 Task: Create a due date automation trigger when advanced on, on the tuesday before a card is due add dates starting next week at 11:00 AM.
Action: Mouse moved to (1217, 88)
Screenshot: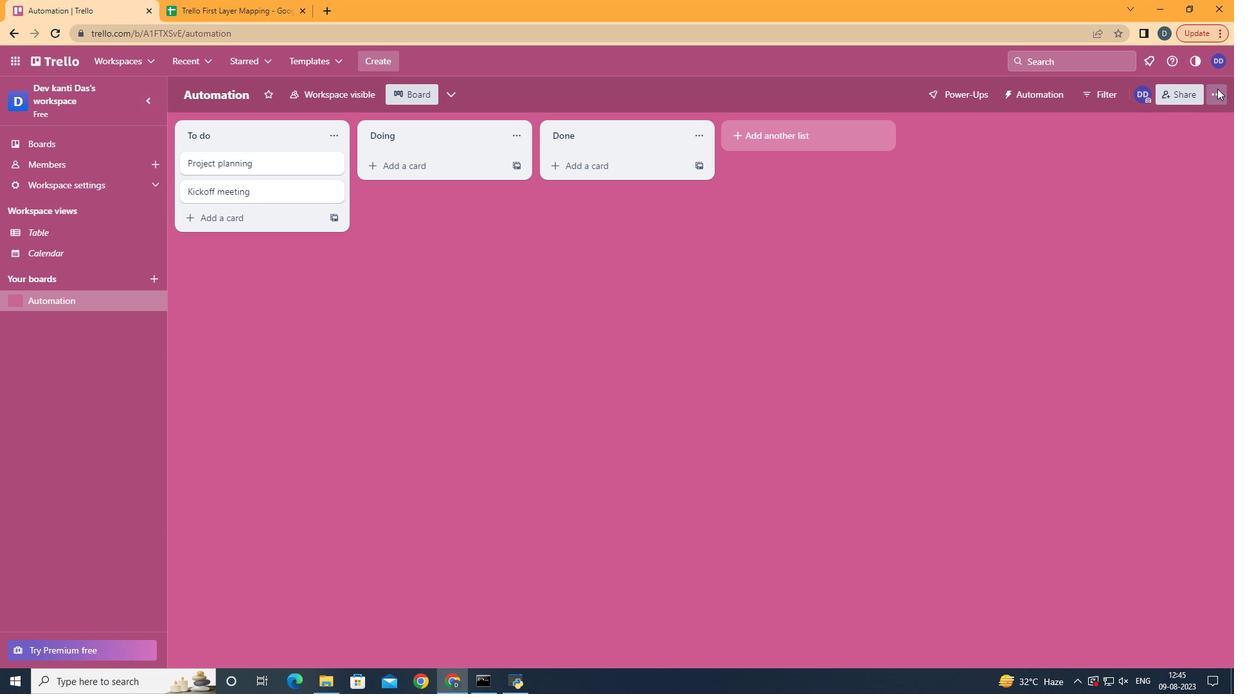 
Action: Mouse pressed left at (1217, 88)
Screenshot: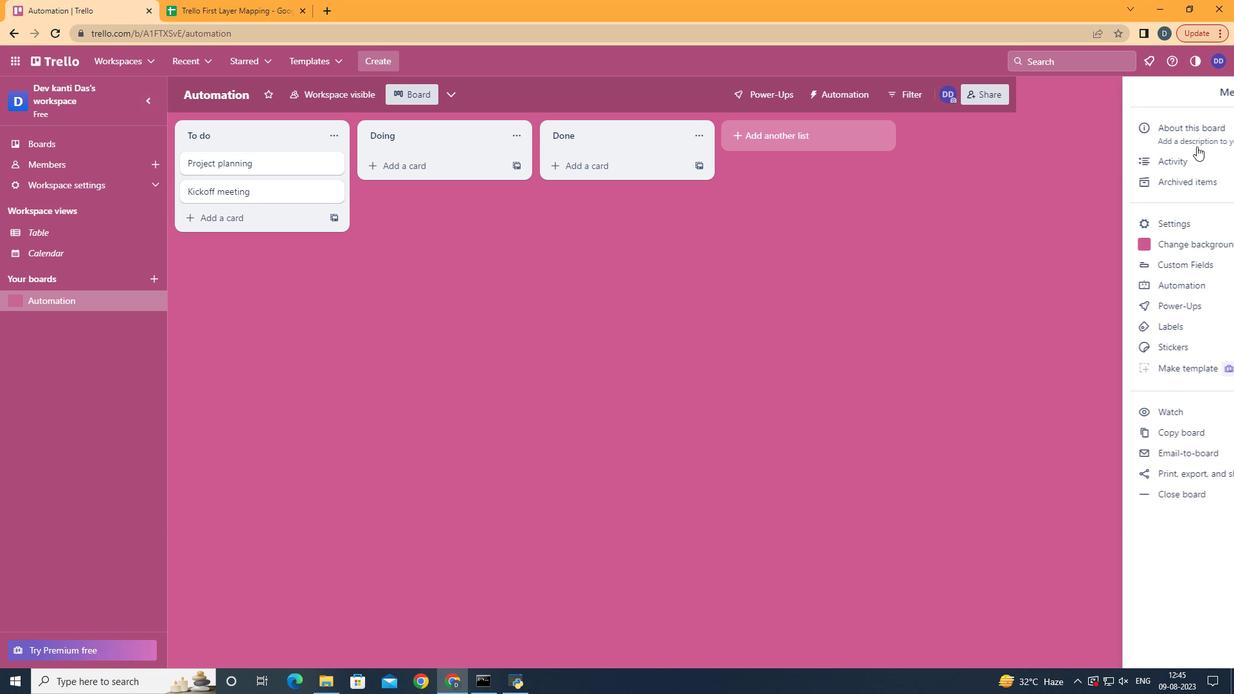 
Action: Mouse moved to (1097, 285)
Screenshot: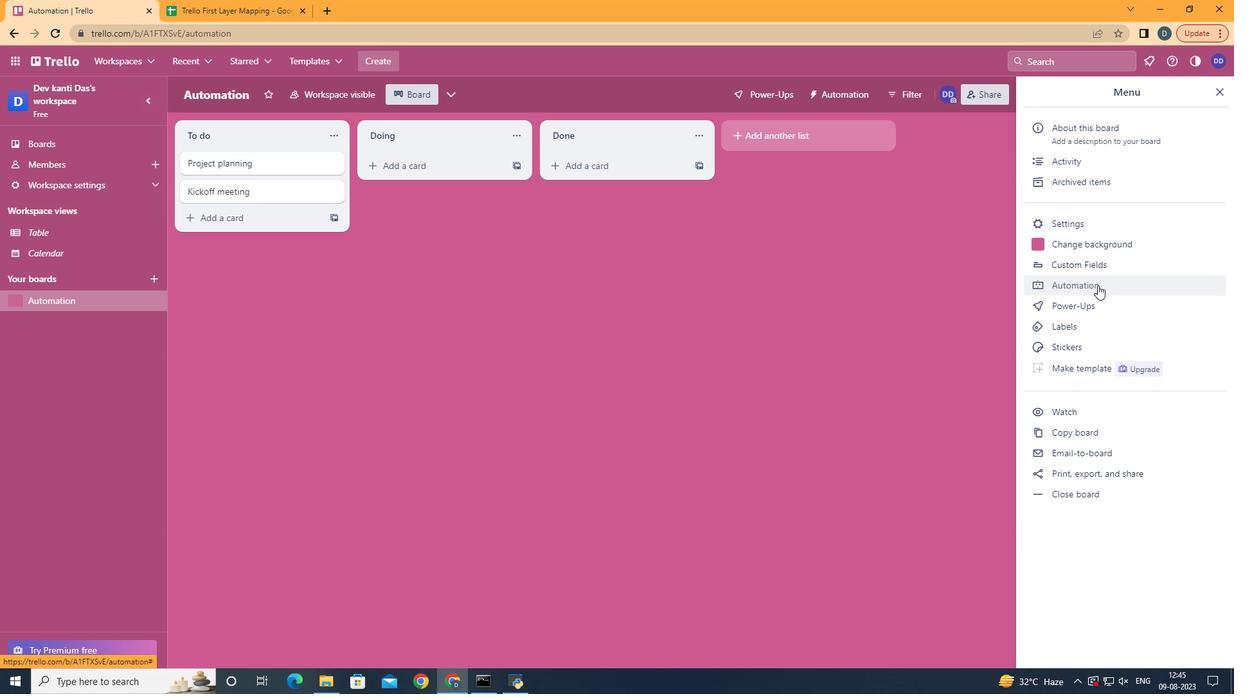 
Action: Mouse pressed left at (1097, 285)
Screenshot: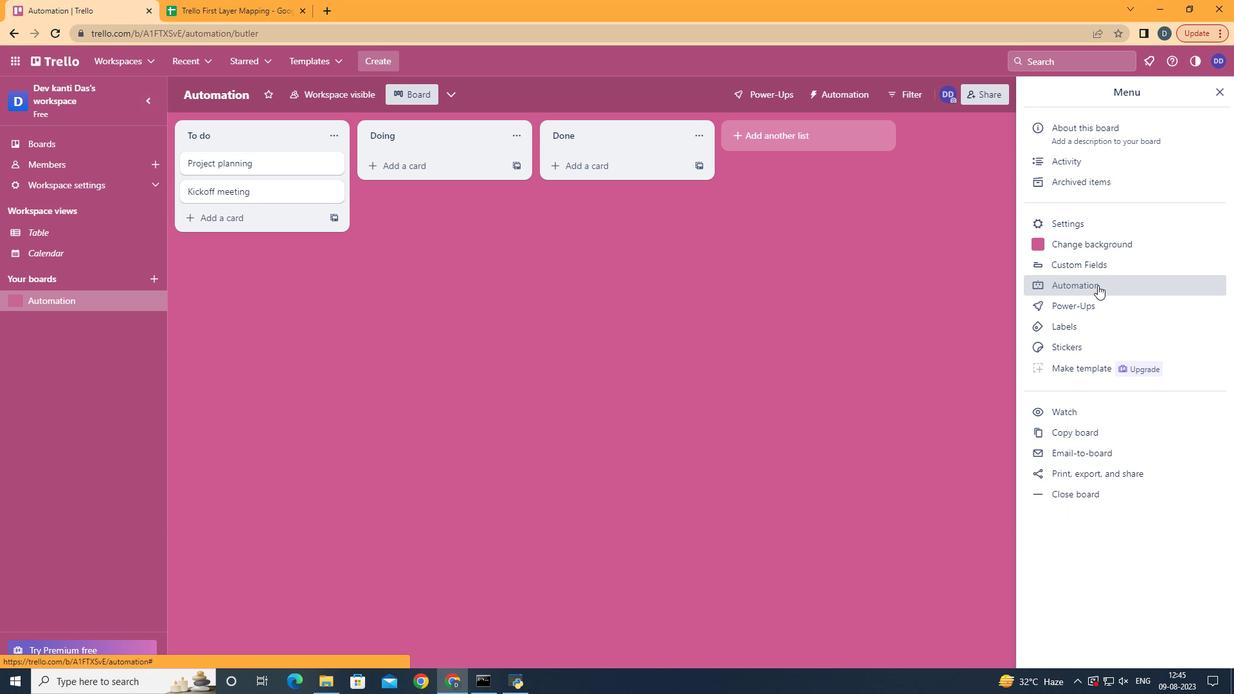 
Action: Mouse moved to (237, 261)
Screenshot: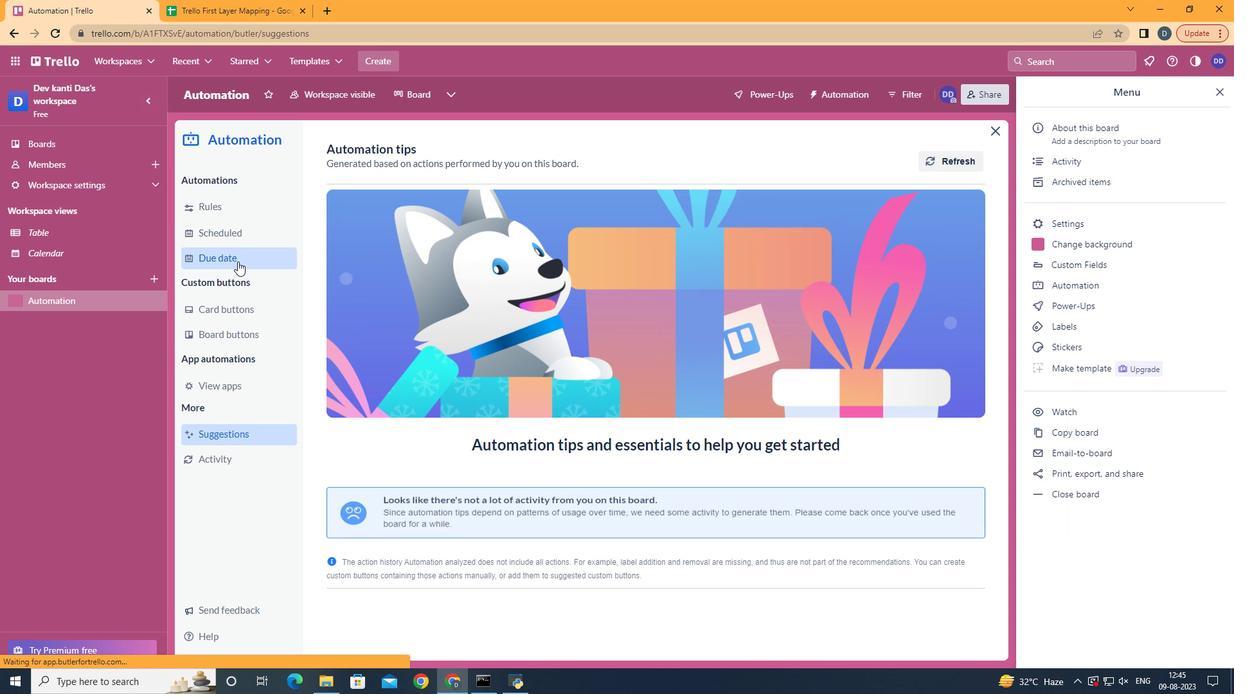 
Action: Mouse pressed left at (237, 261)
Screenshot: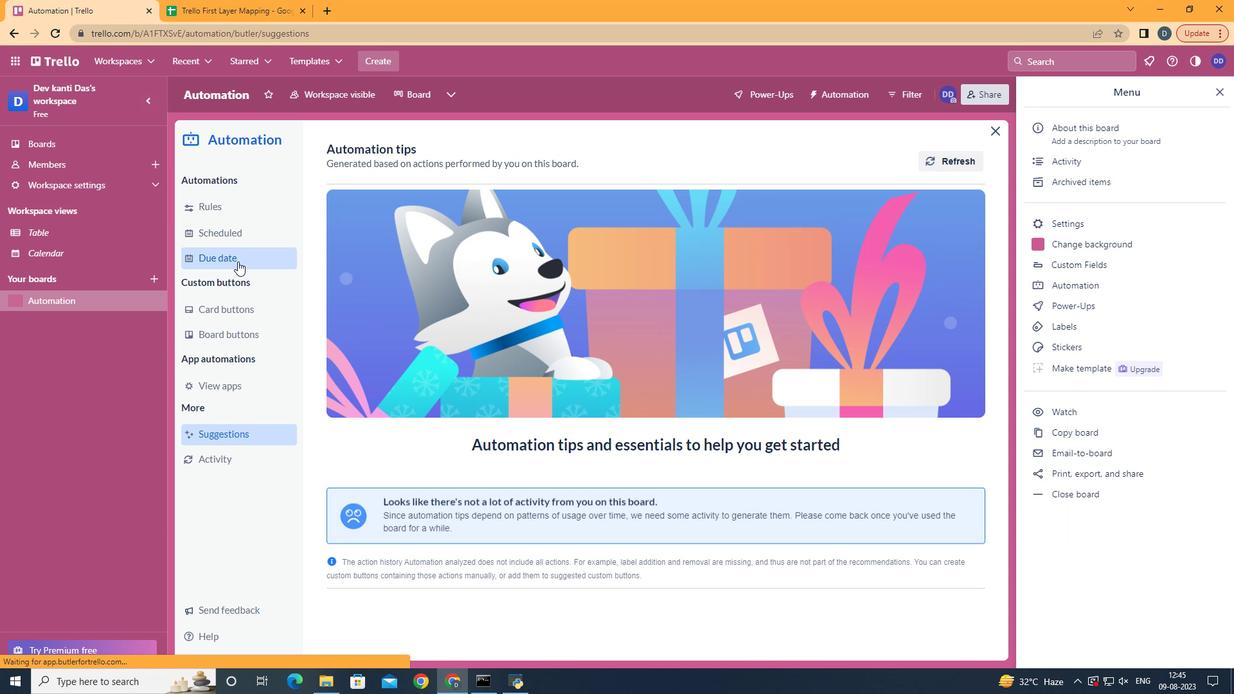 
Action: Mouse moved to (910, 158)
Screenshot: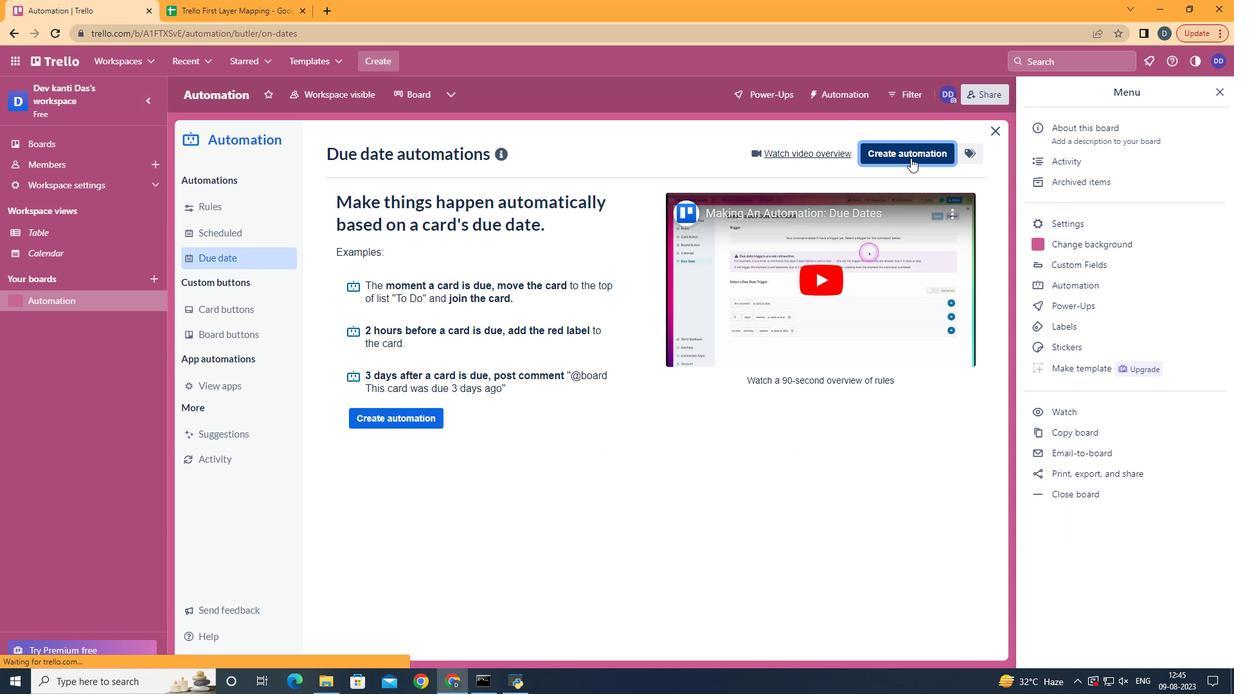
Action: Mouse pressed left at (910, 158)
Screenshot: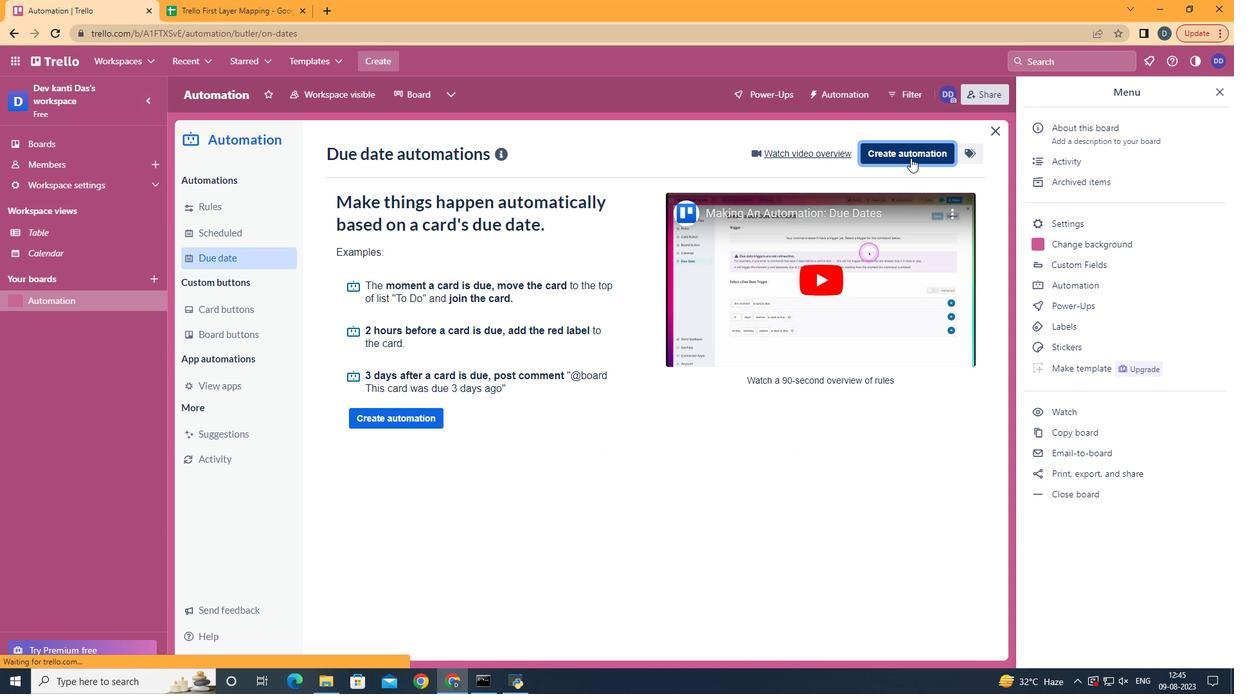 
Action: Mouse moved to (646, 285)
Screenshot: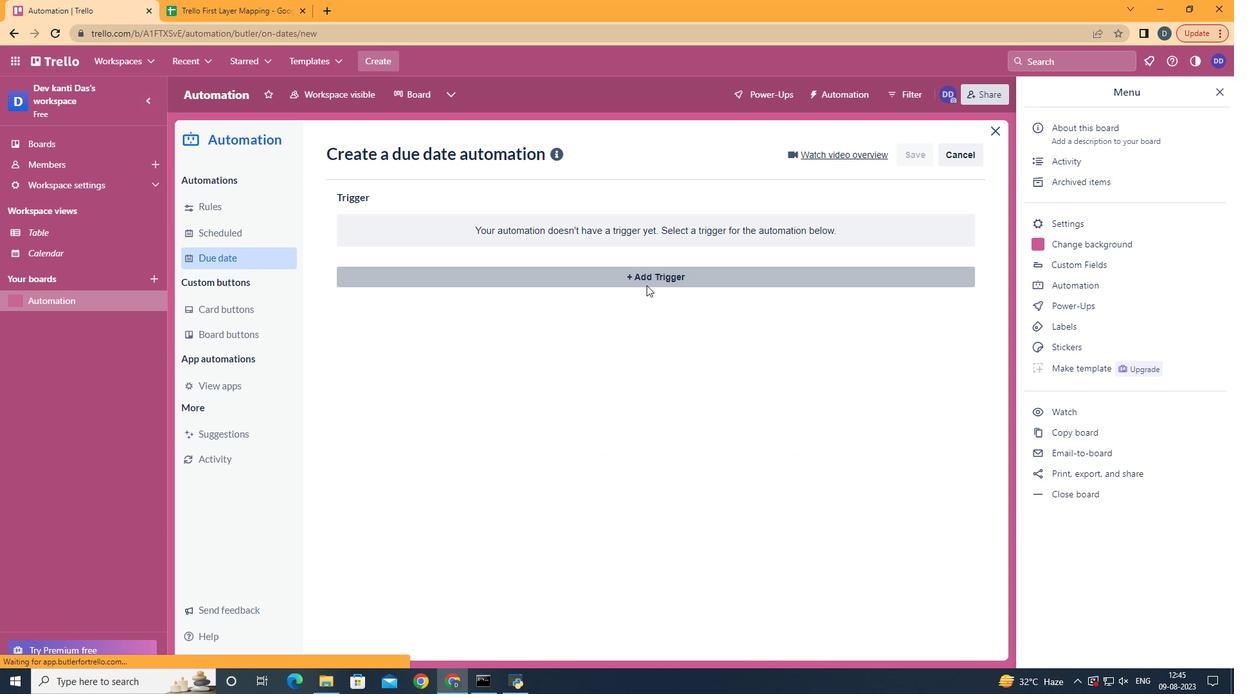 
Action: Mouse pressed left at (646, 285)
Screenshot: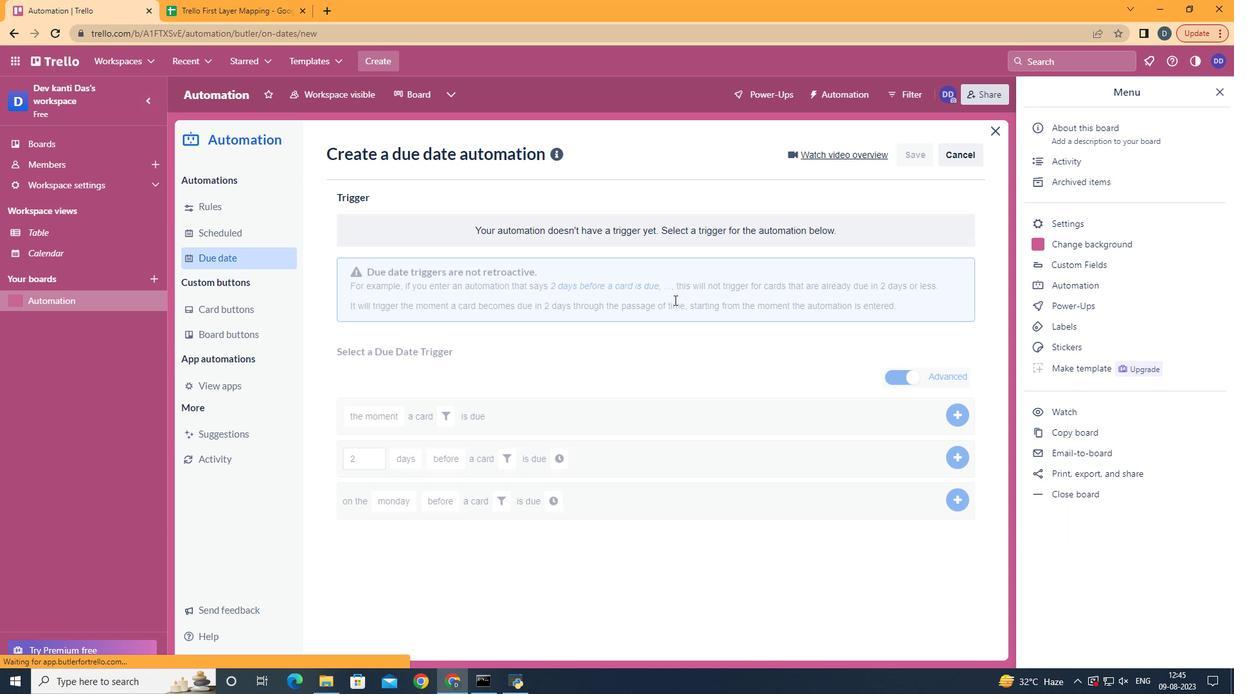 
Action: Mouse moved to (410, 361)
Screenshot: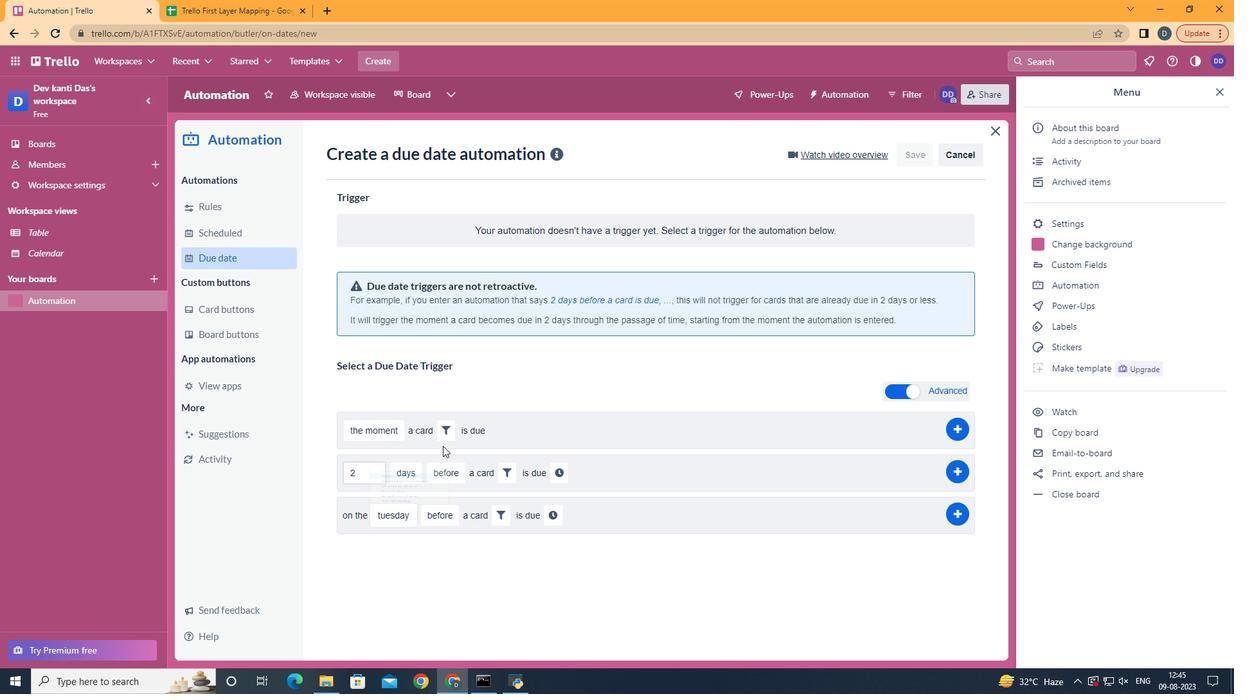 
Action: Mouse pressed left at (410, 361)
Screenshot: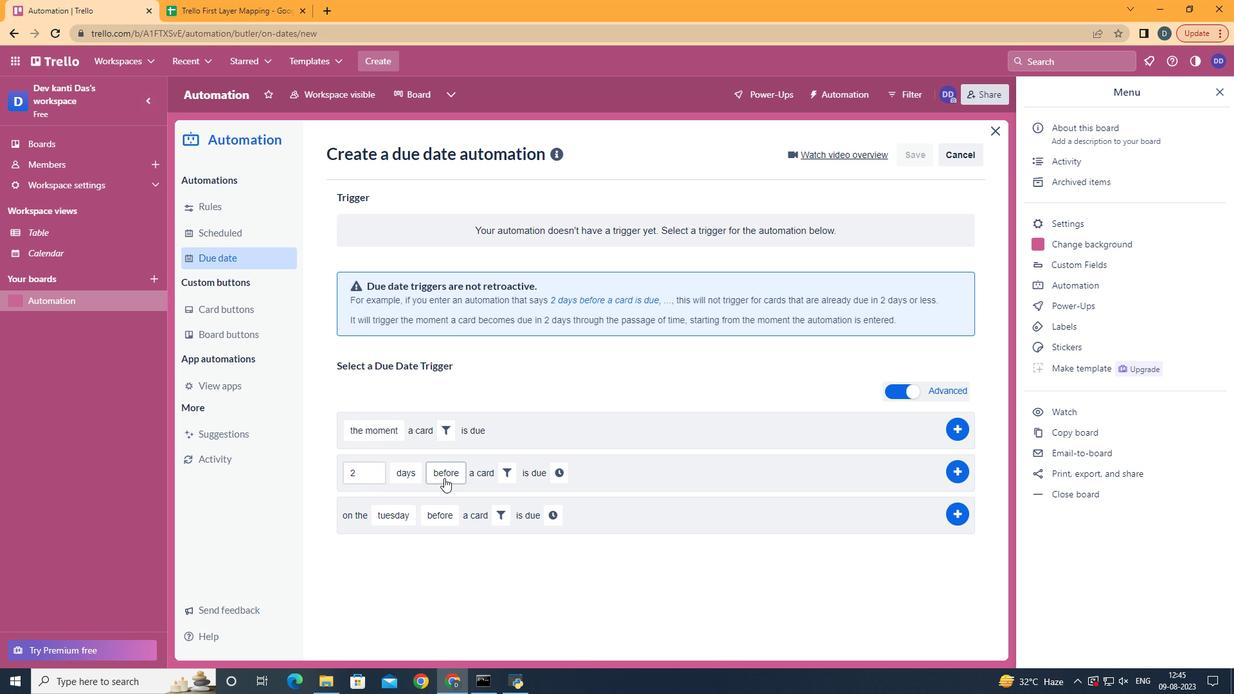 
Action: Mouse moved to (453, 546)
Screenshot: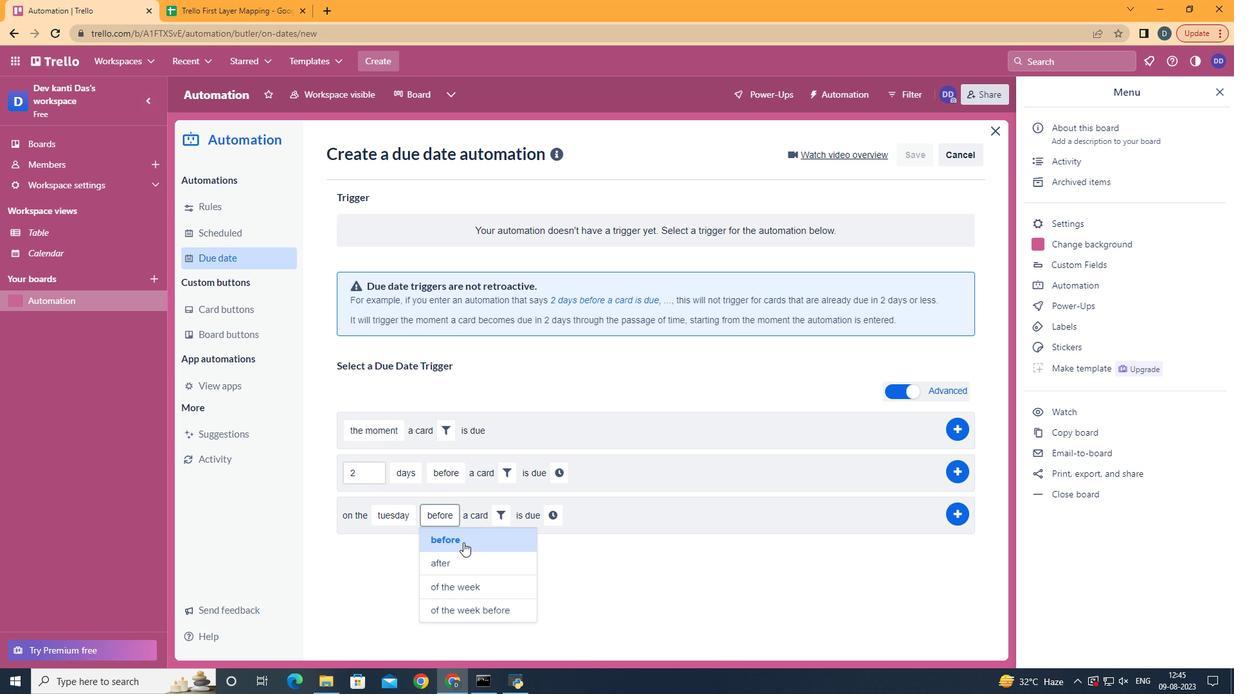 
Action: Mouse pressed left at (453, 546)
Screenshot: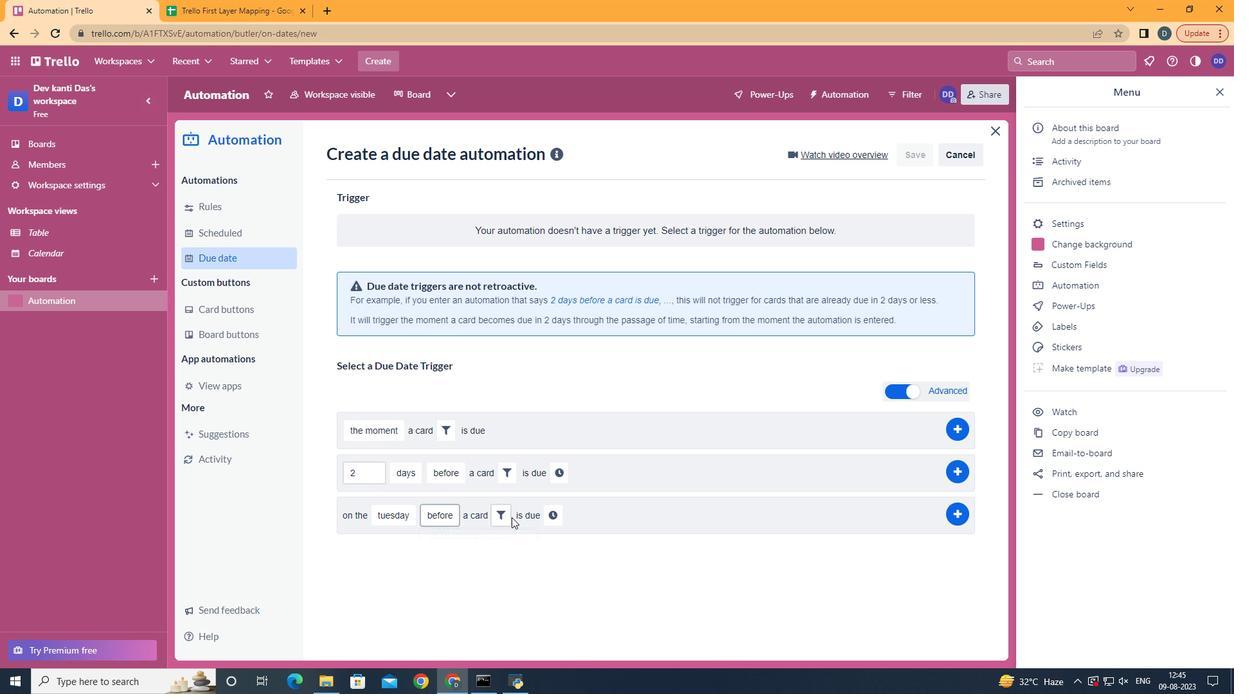 
Action: Mouse moved to (496, 516)
Screenshot: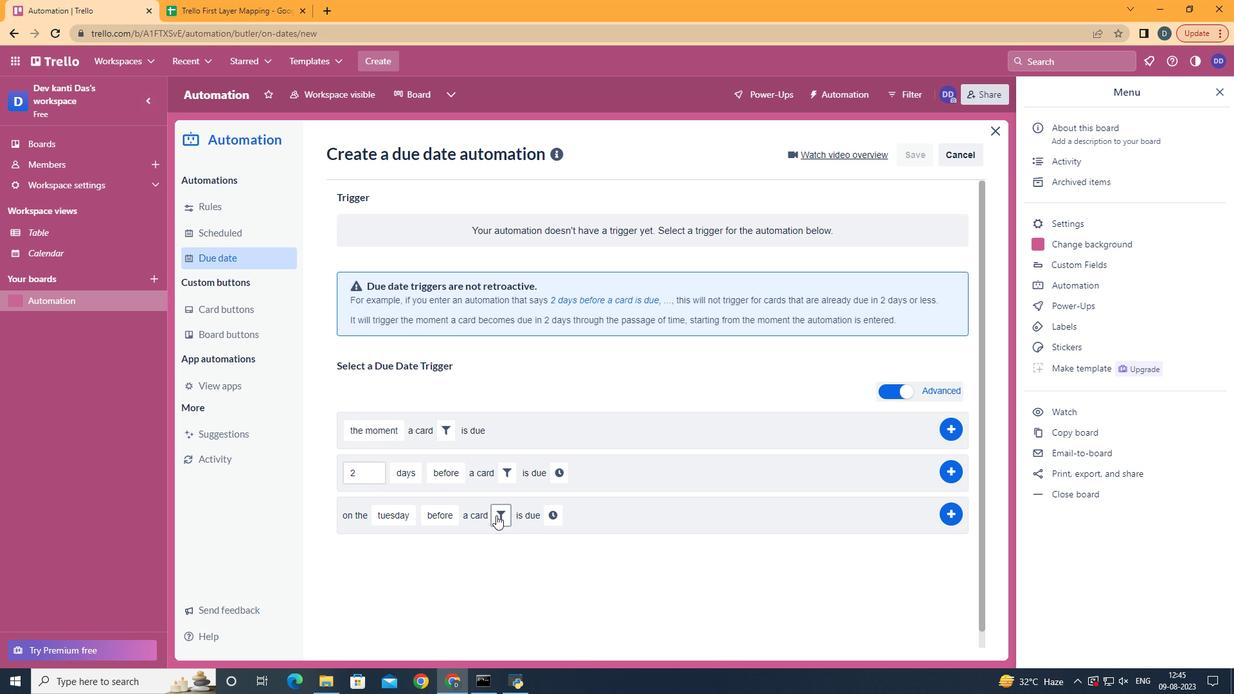 
Action: Mouse pressed left at (496, 516)
Screenshot: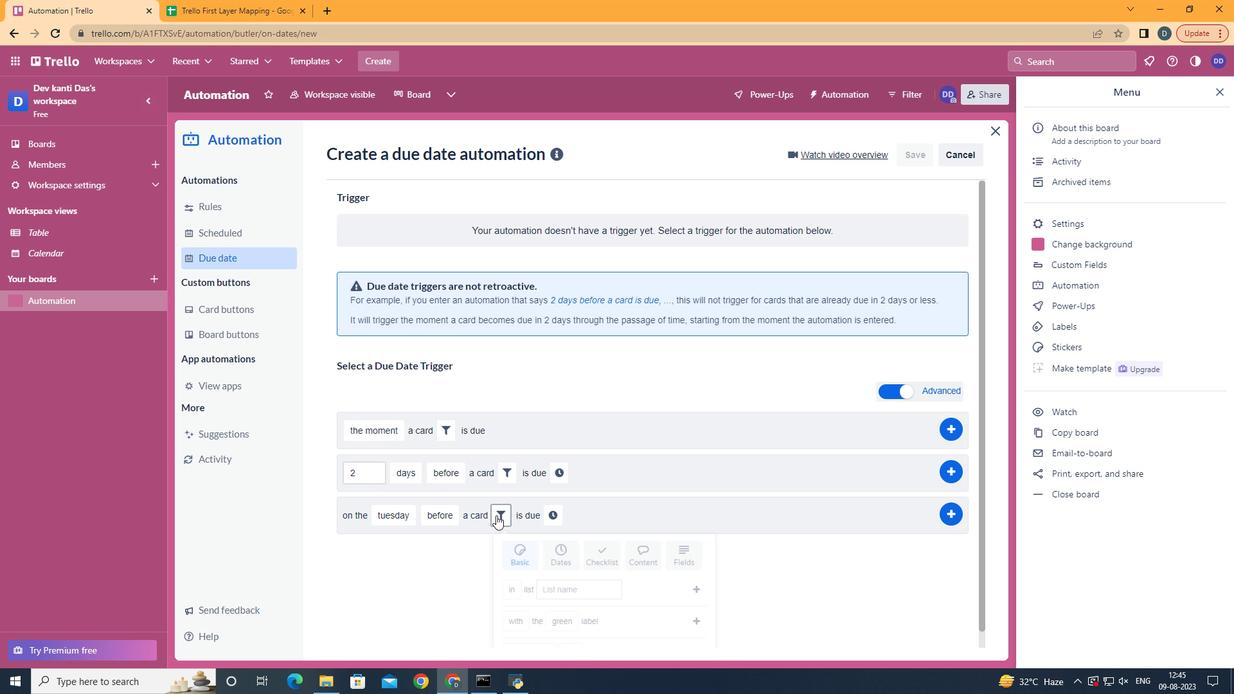 
Action: Mouse moved to (573, 548)
Screenshot: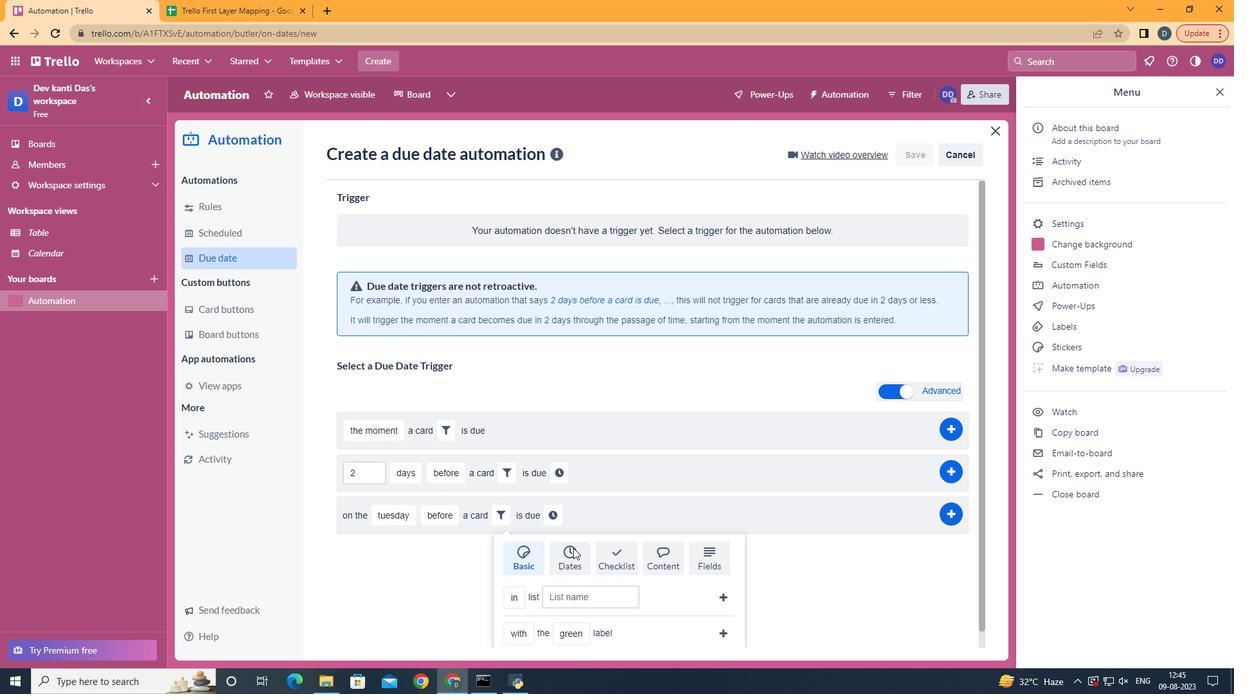 
Action: Mouse pressed left at (573, 548)
Screenshot: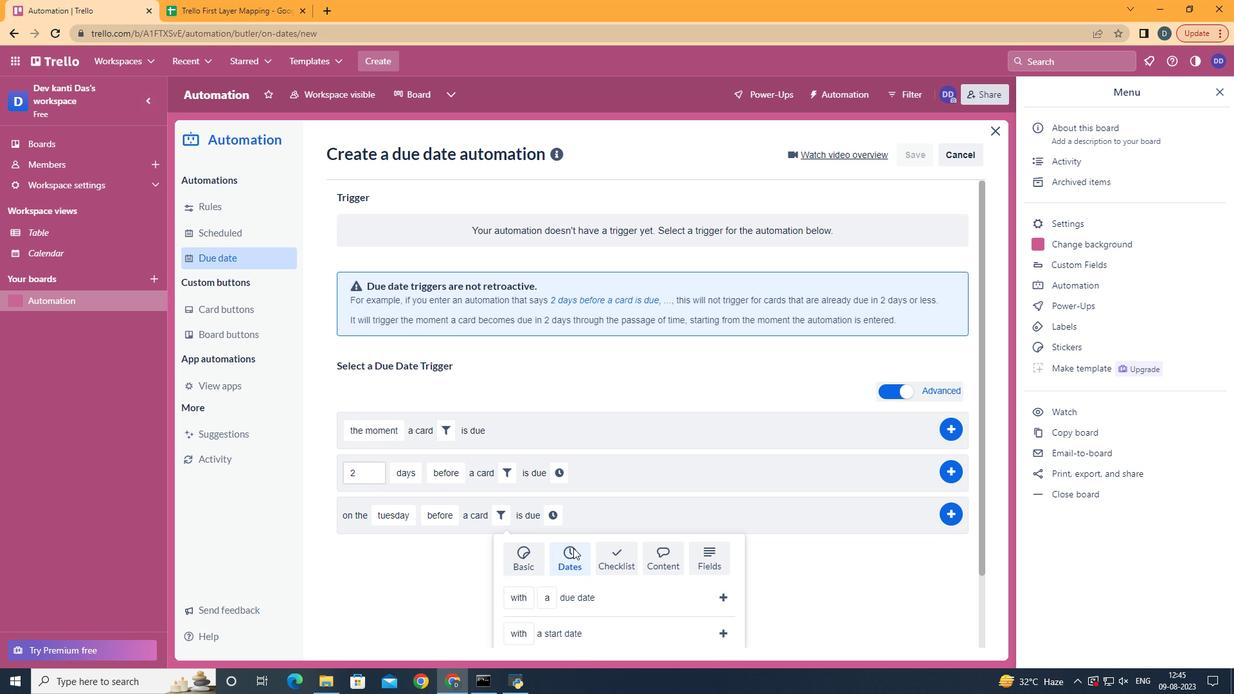 
Action: Mouse scrolled (573, 547) with delta (0, 0)
Screenshot: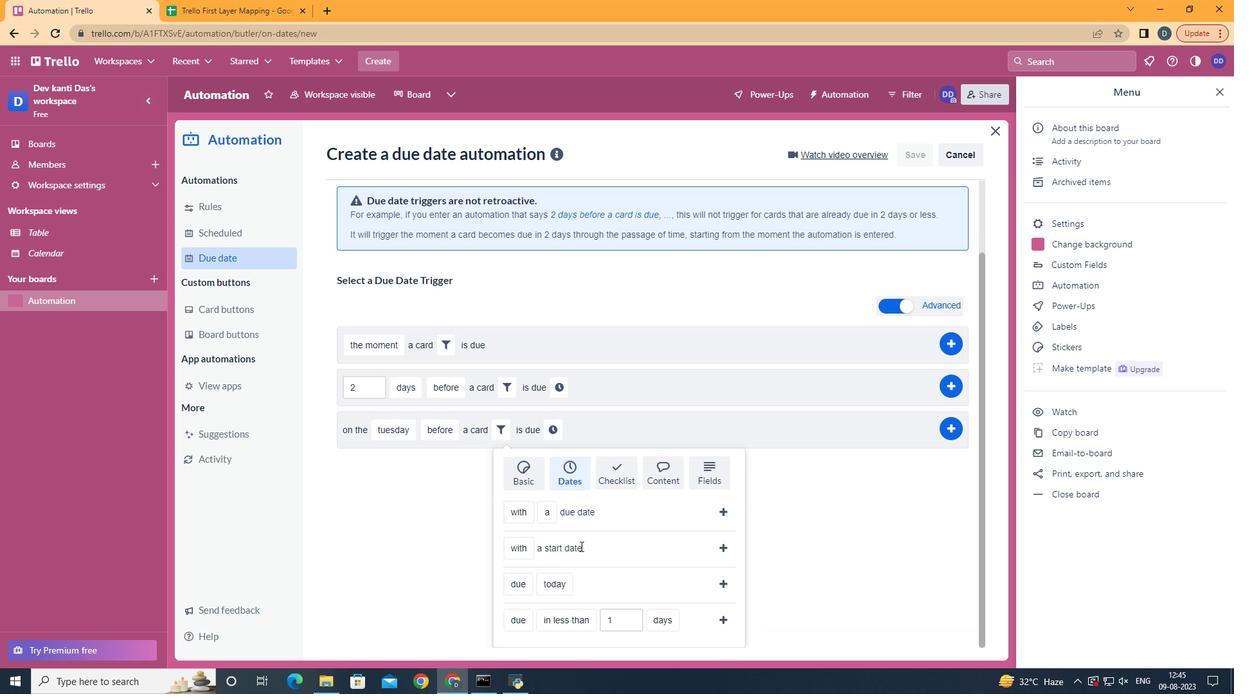 
Action: Mouse scrolled (573, 547) with delta (0, 0)
Screenshot: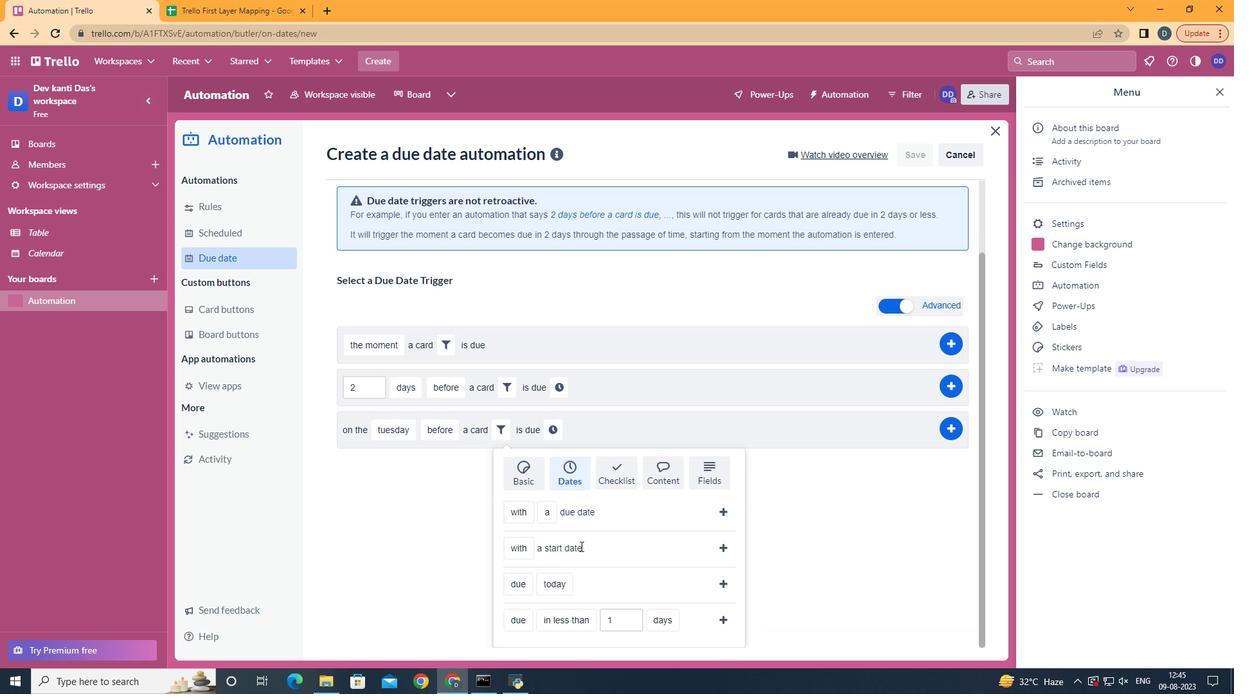 
Action: Mouse scrolled (573, 547) with delta (0, 0)
Screenshot: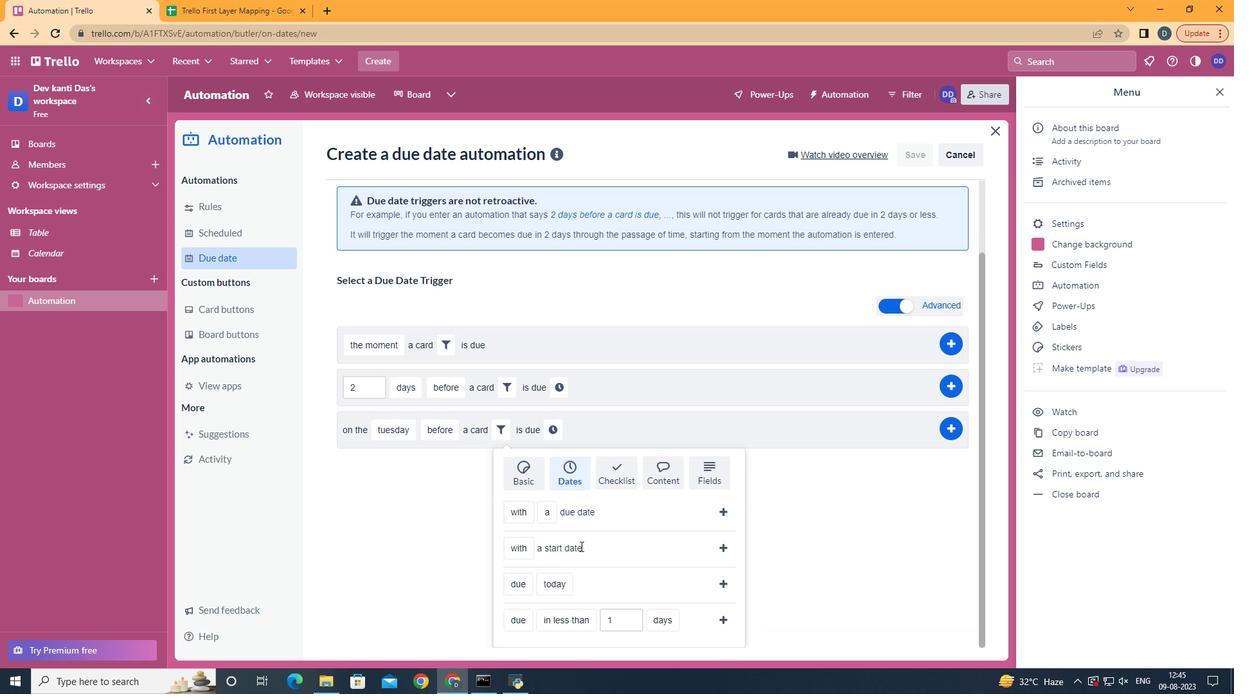 
Action: Mouse scrolled (573, 547) with delta (0, 0)
Screenshot: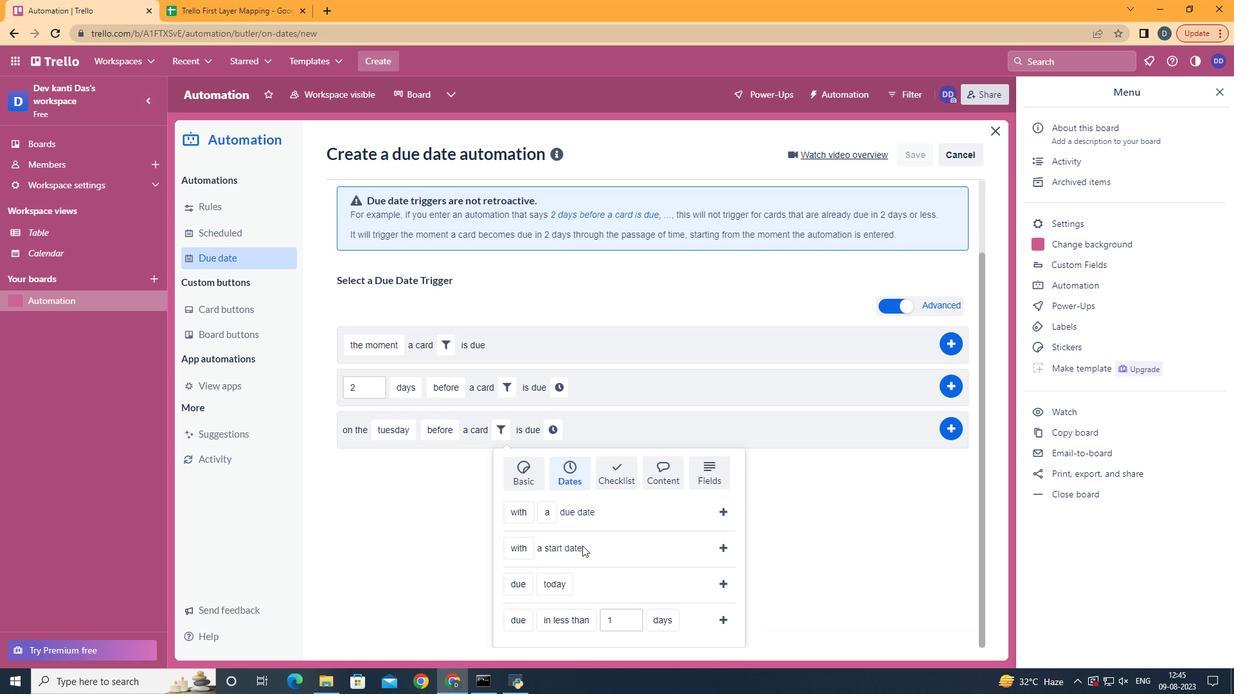 
Action: Mouse moved to (573, 548)
Screenshot: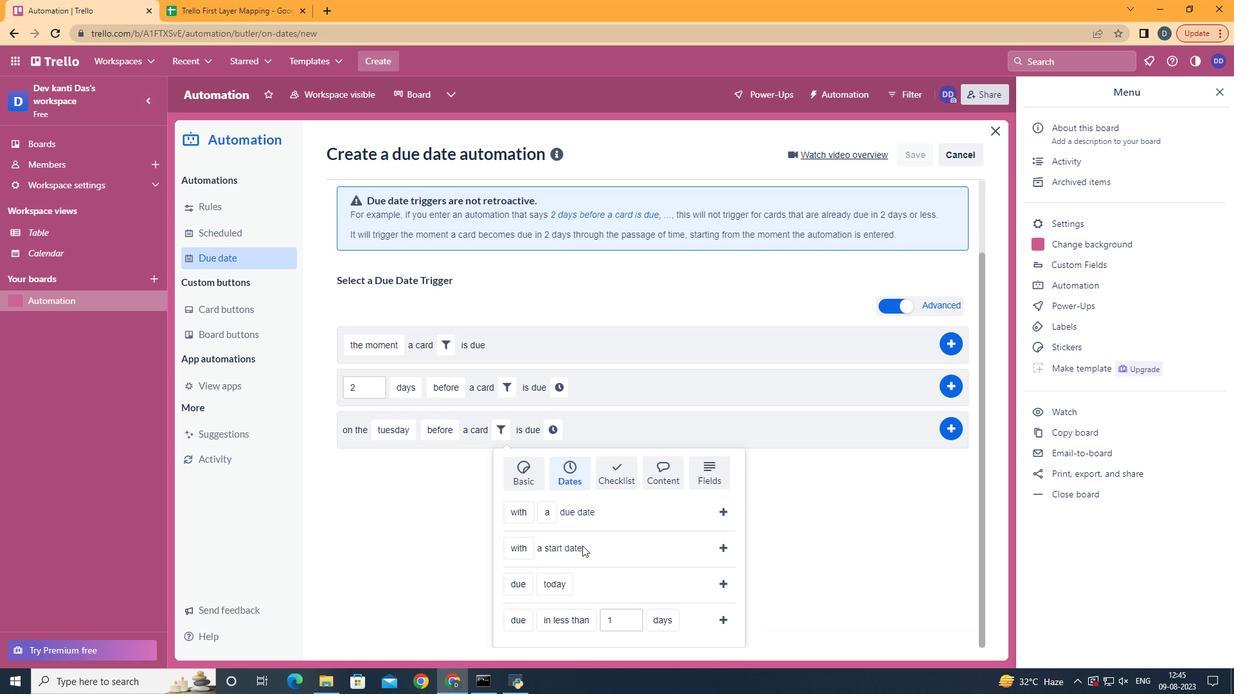 
Action: Mouse scrolled (573, 547) with delta (0, 0)
Screenshot: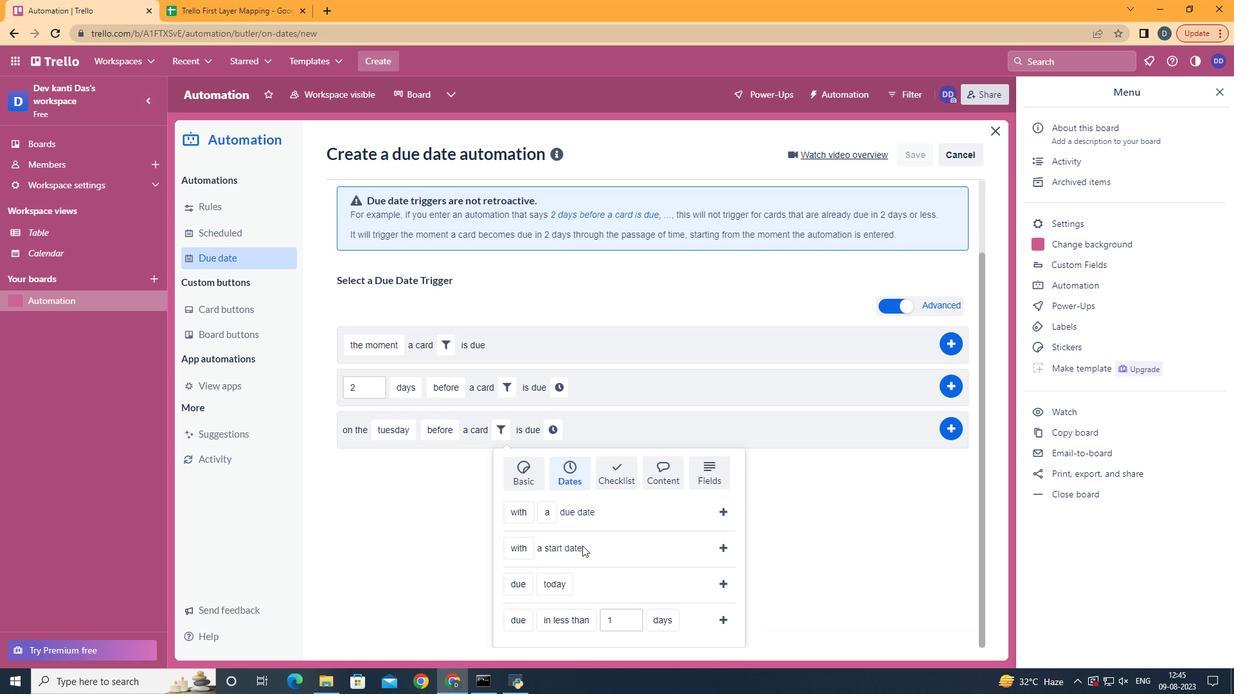 
Action: Mouse moved to (548, 536)
Screenshot: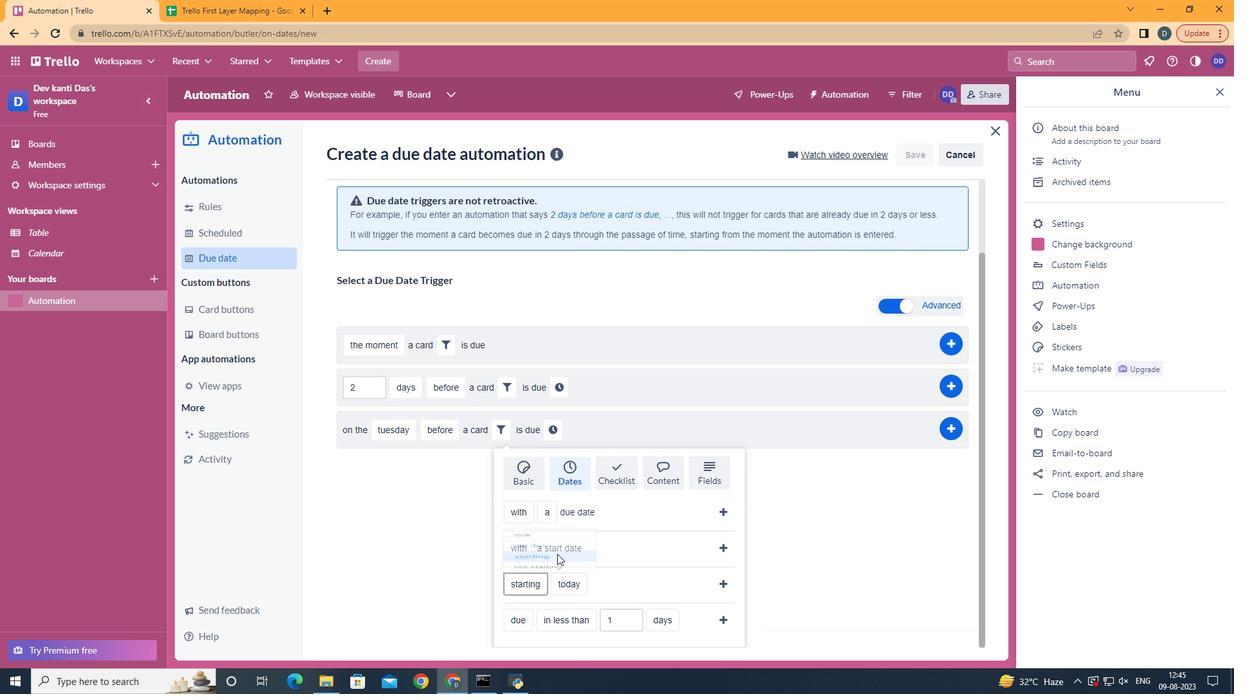 
Action: Mouse pressed left at (548, 536)
Screenshot: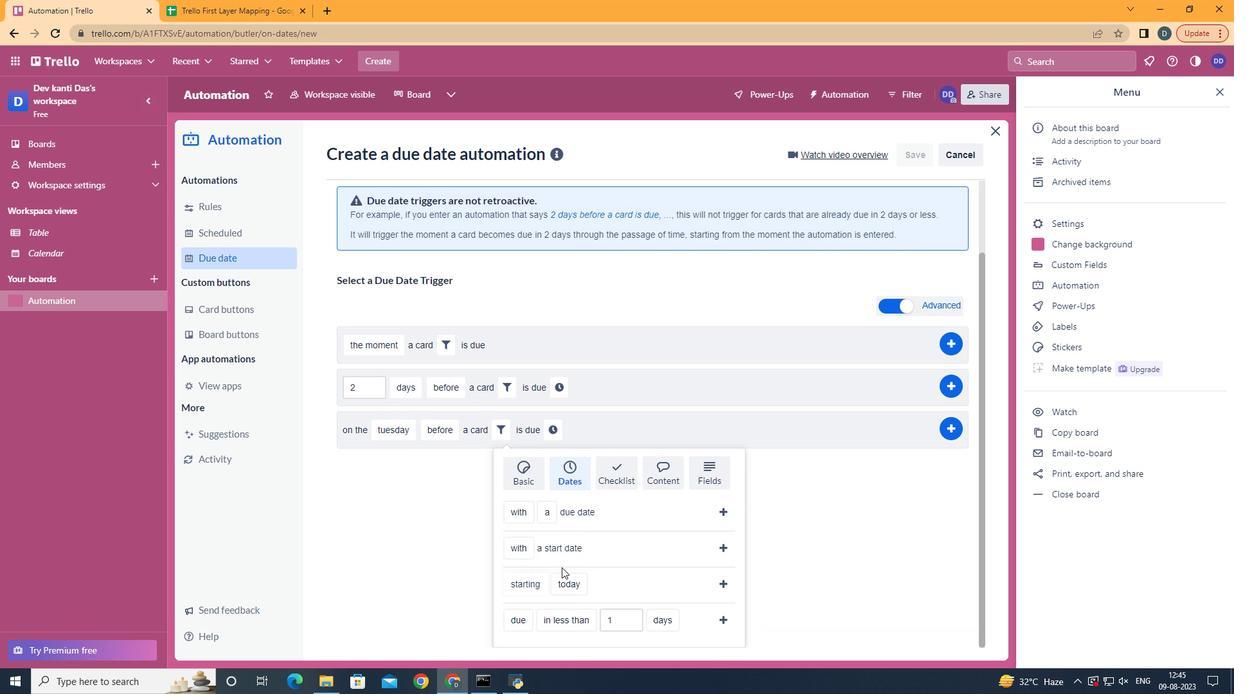 
Action: Mouse moved to (574, 511)
Screenshot: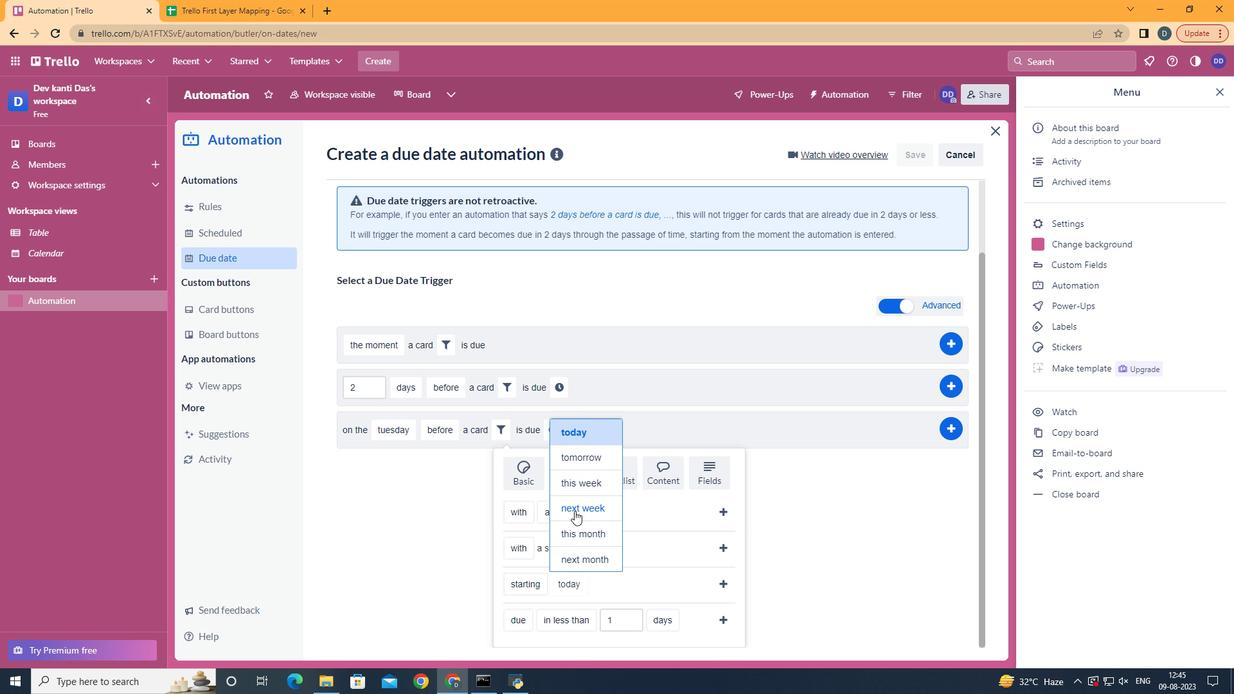 
Action: Mouse pressed left at (574, 511)
Screenshot: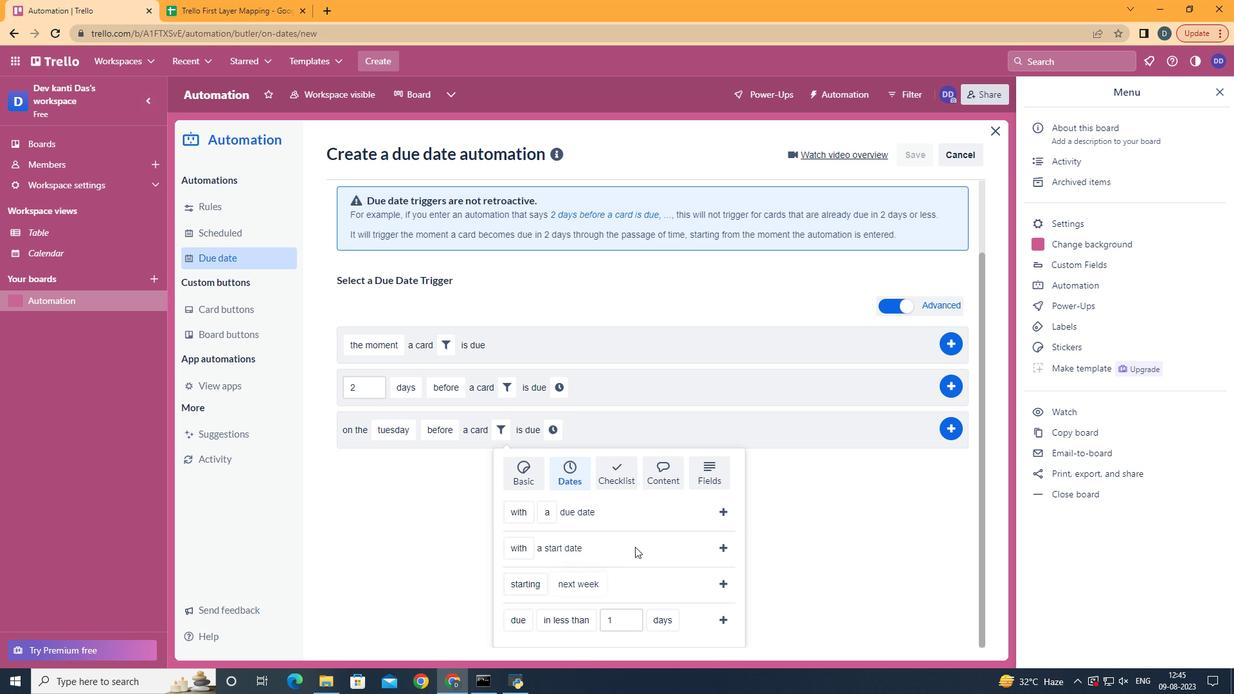 
Action: Mouse moved to (717, 577)
Screenshot: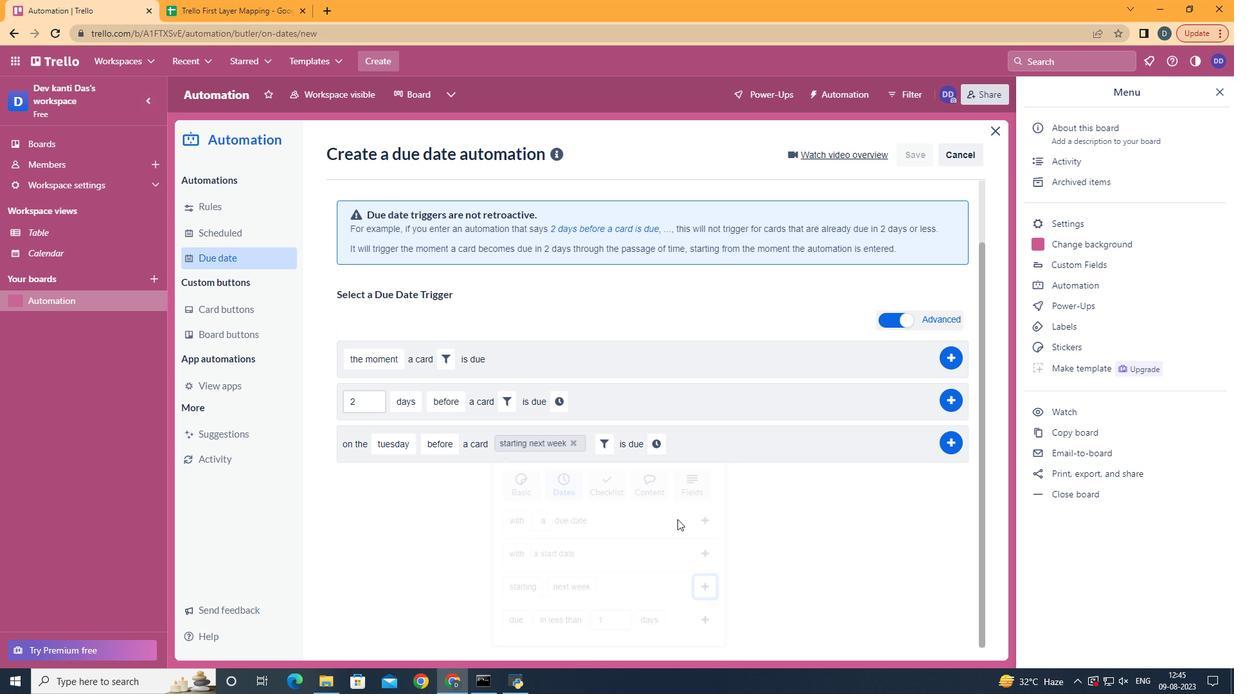 
Action: Mouse pressed left at (717, 577)
Screenshot: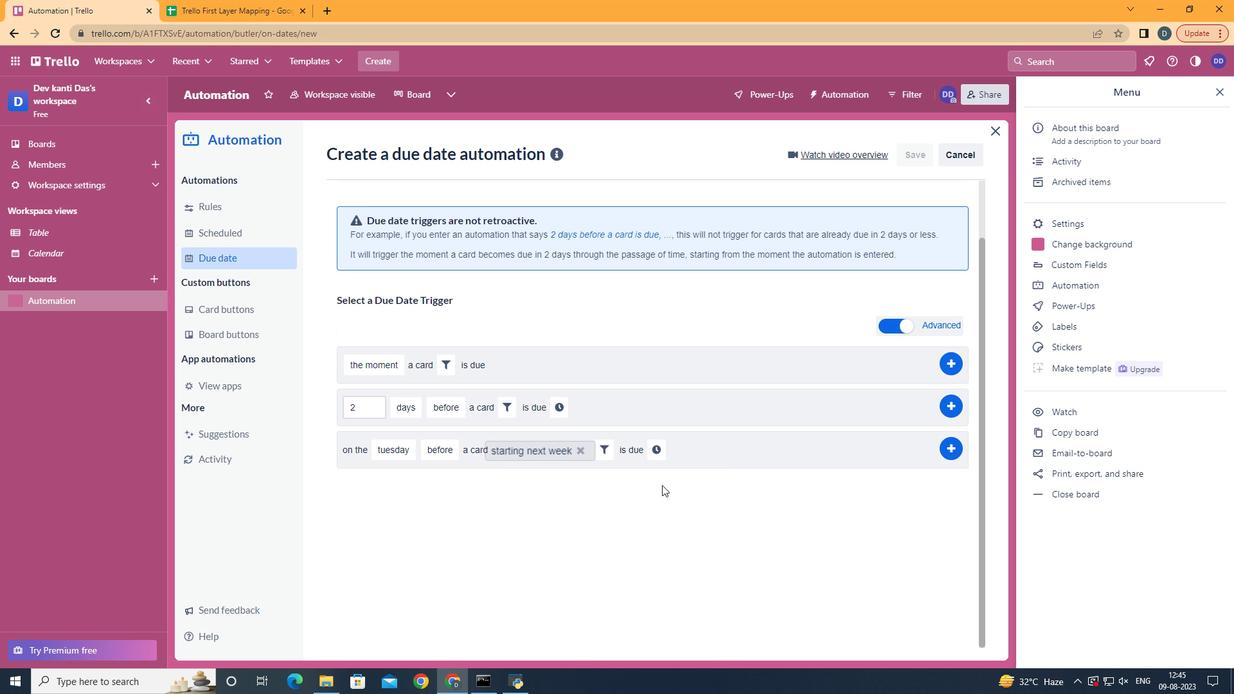 
Action: Mouse moved to (661, 508)
Screenshot: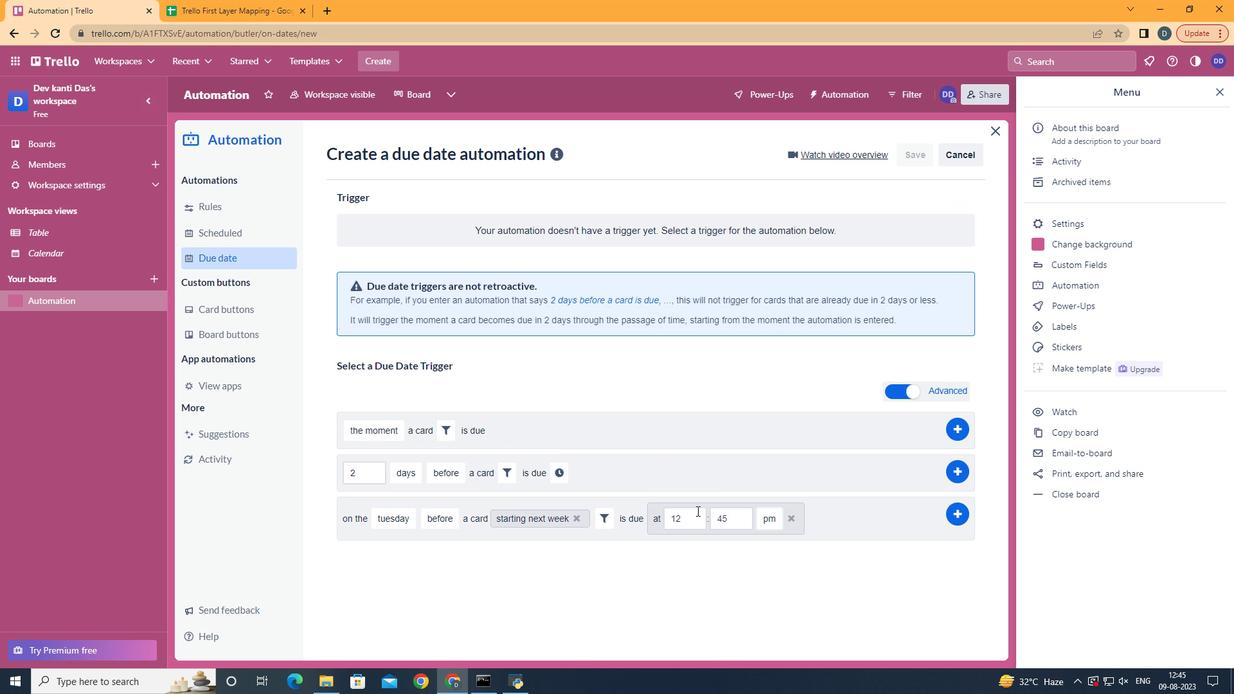 
Action: Mouse pressed left at (661, 508)
Screenshot: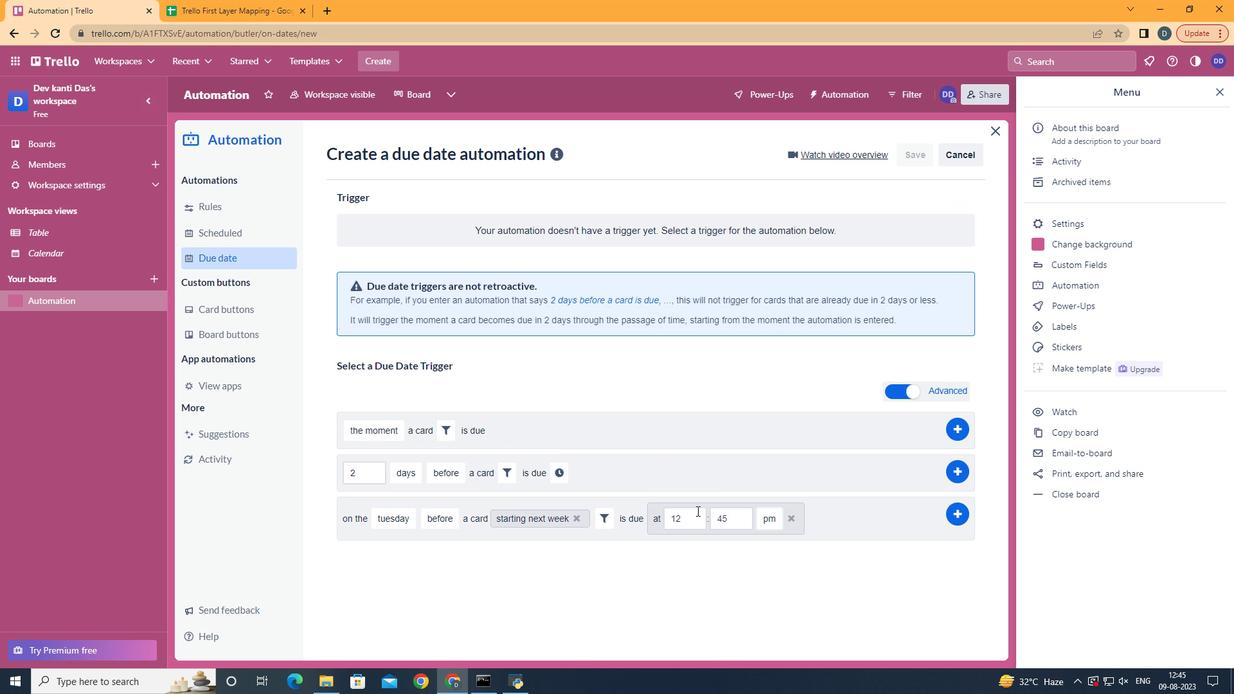 
Action: Mouse moved to (696, 511)
Screenshot: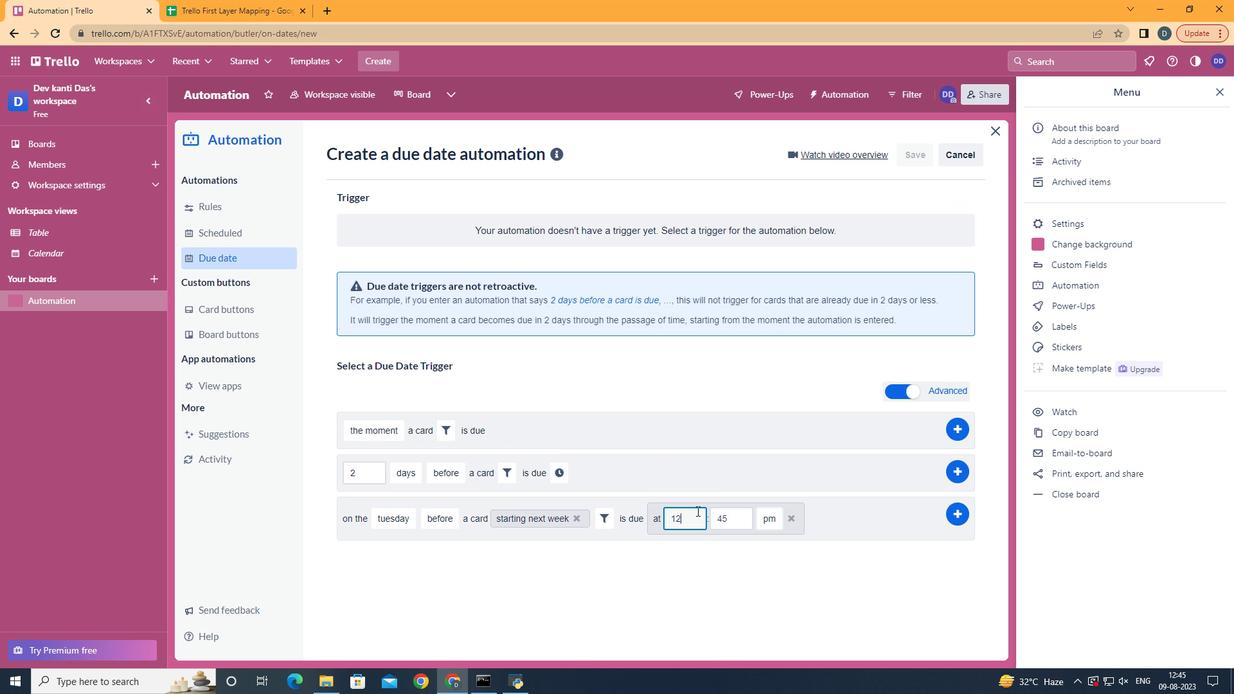 
Action: Mouse pressed left at (696, 511)
Screenshot: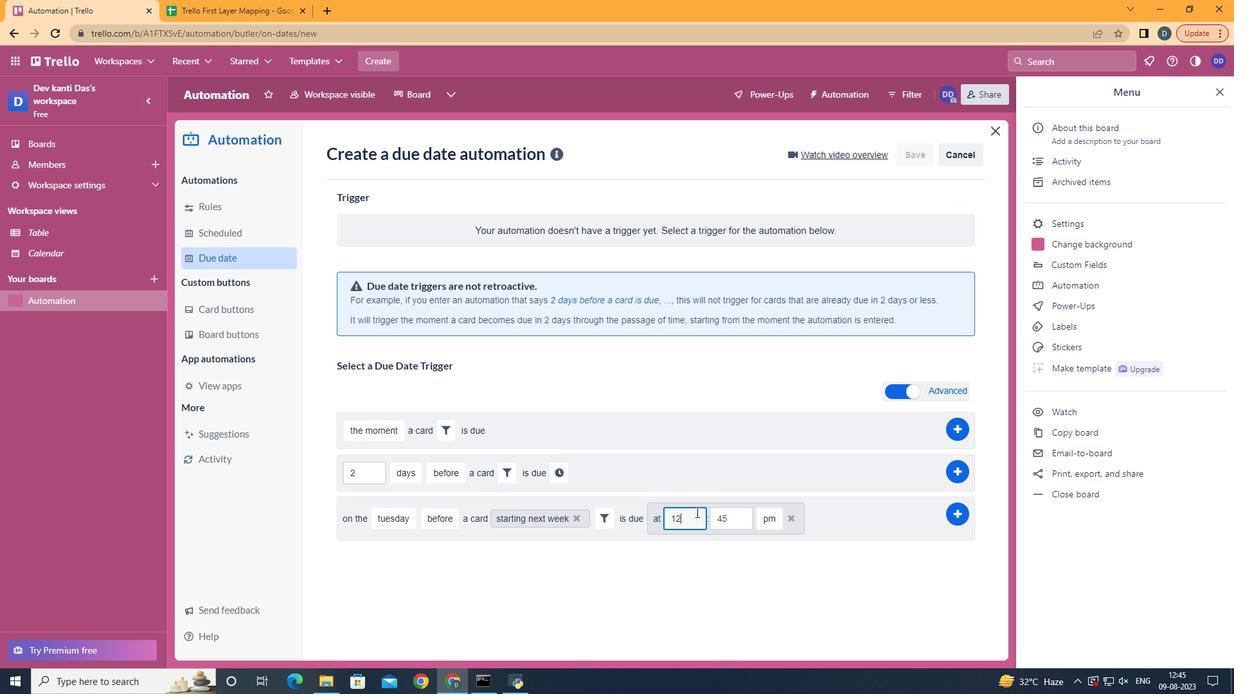 
Action: Mouse moved to (696, 512)
Screenshot: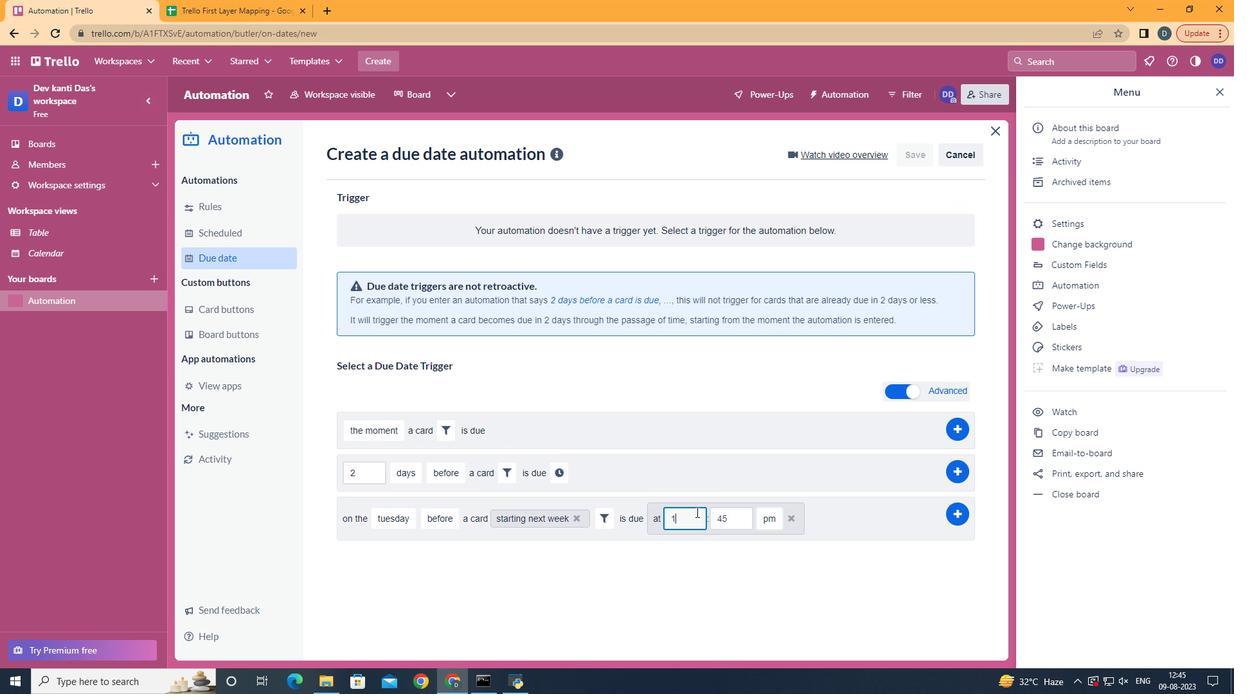
Action: Key pressed <Key.backspace>1
Screenshot: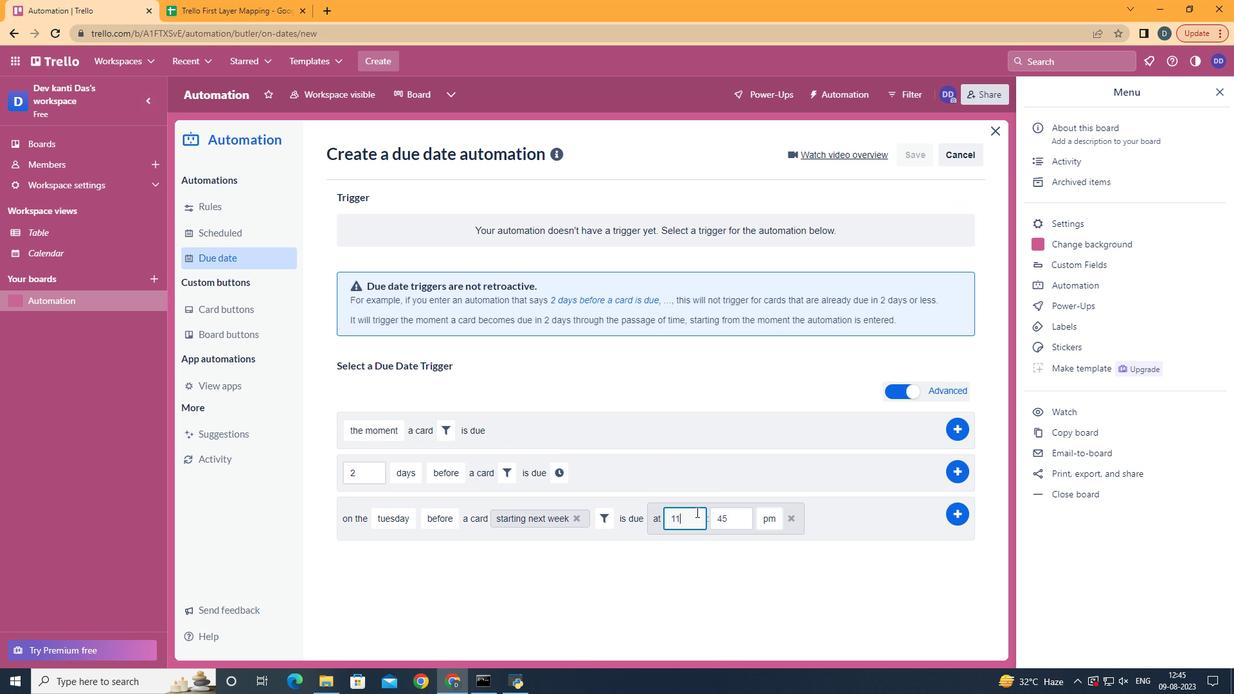 
Action: Mouse moved to (745, 520)
Screenshot: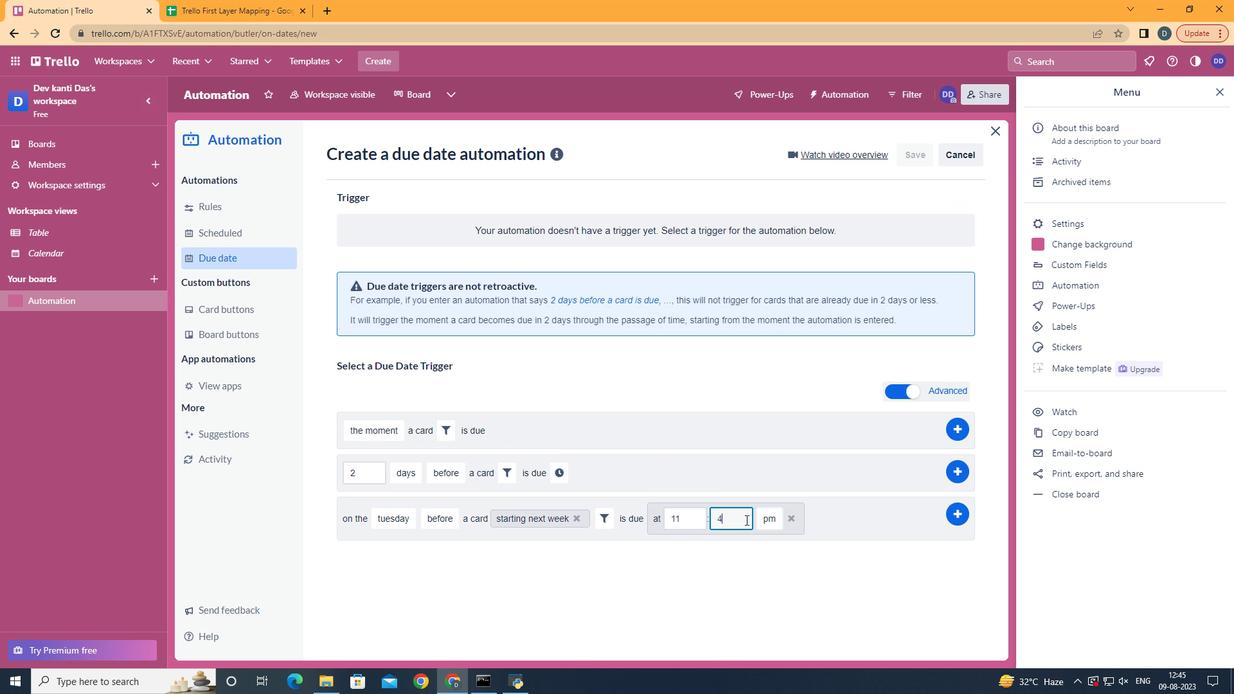 
Action: Mouse pressed left at (745, 520)
Screenshot: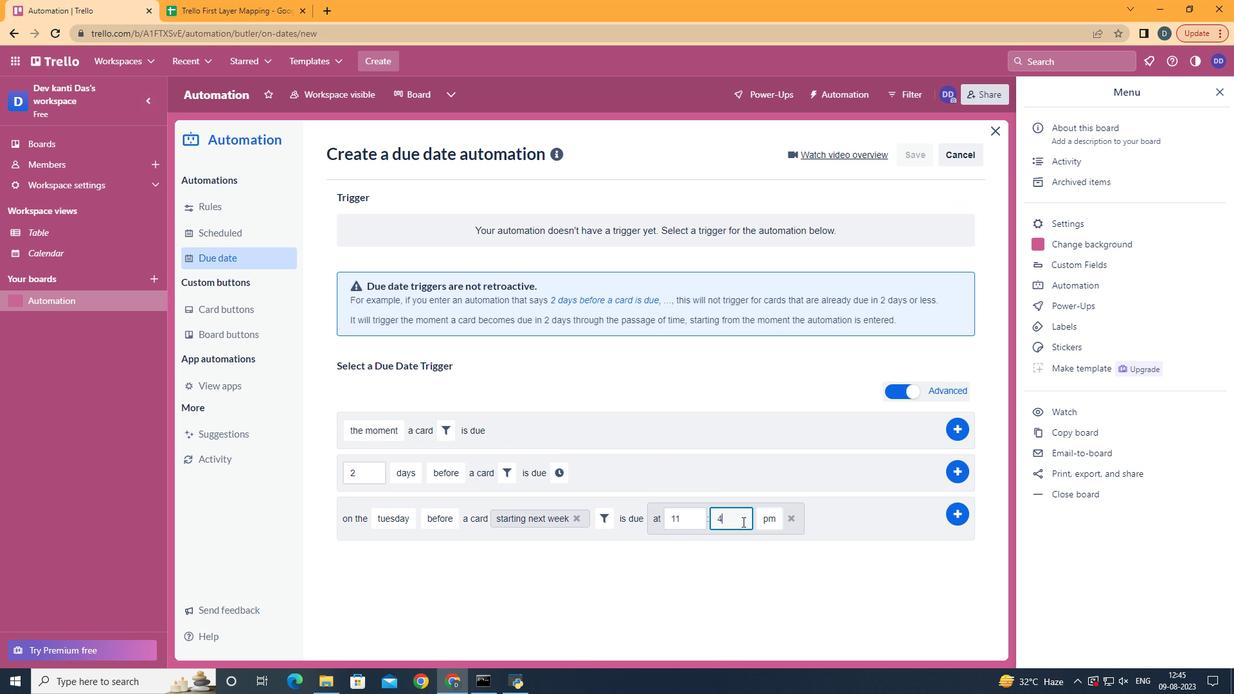 
Action: Key pressed <Key.backspace>
Screenshot: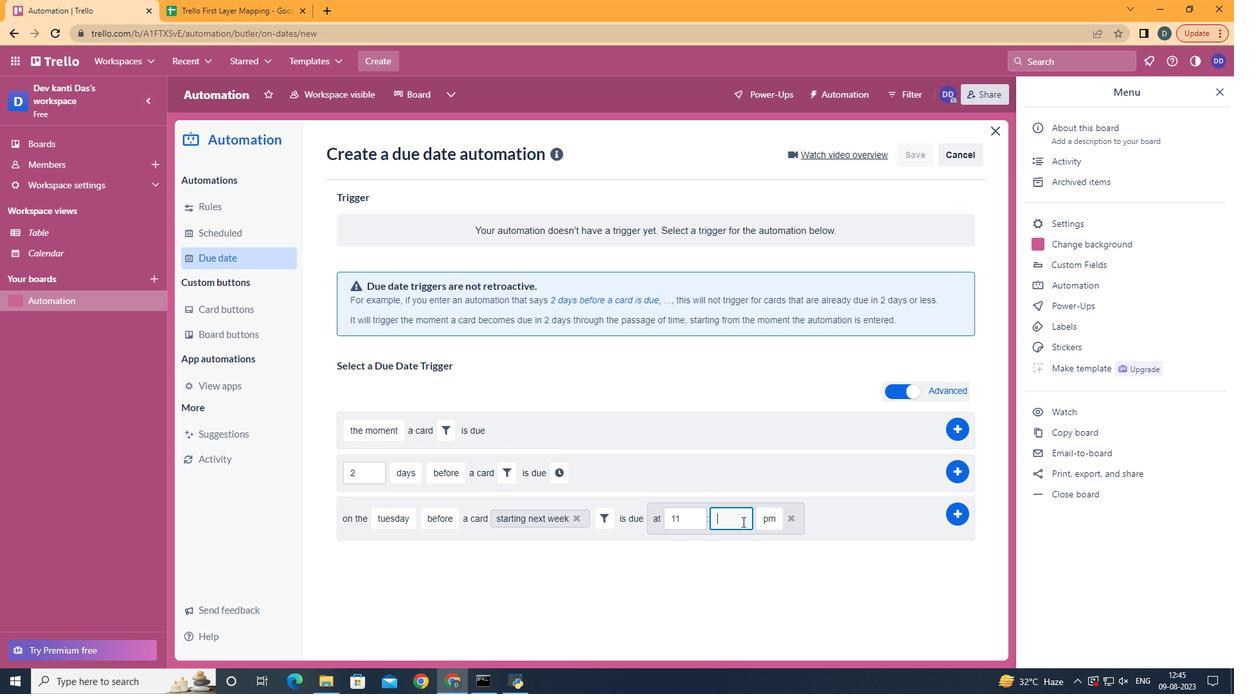 
Action: Mouse moved to (742, 521)
Screenshot: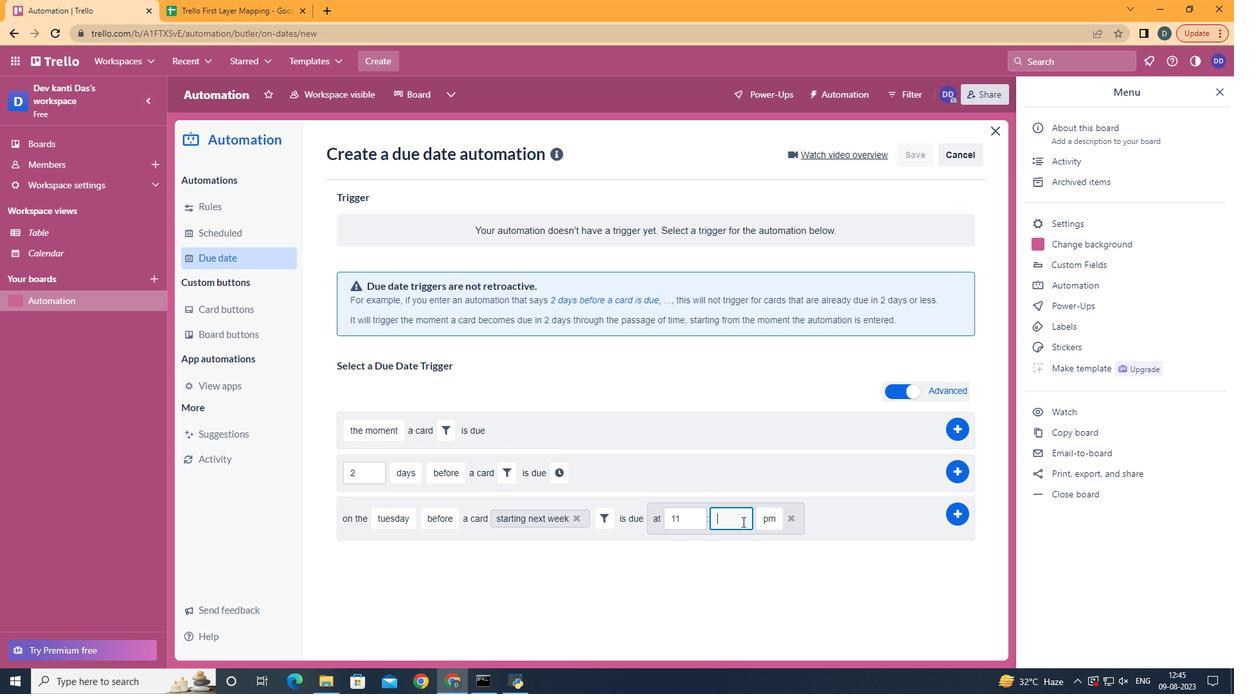 
Action: Key pressed <Key.backspace>00
Screenshot: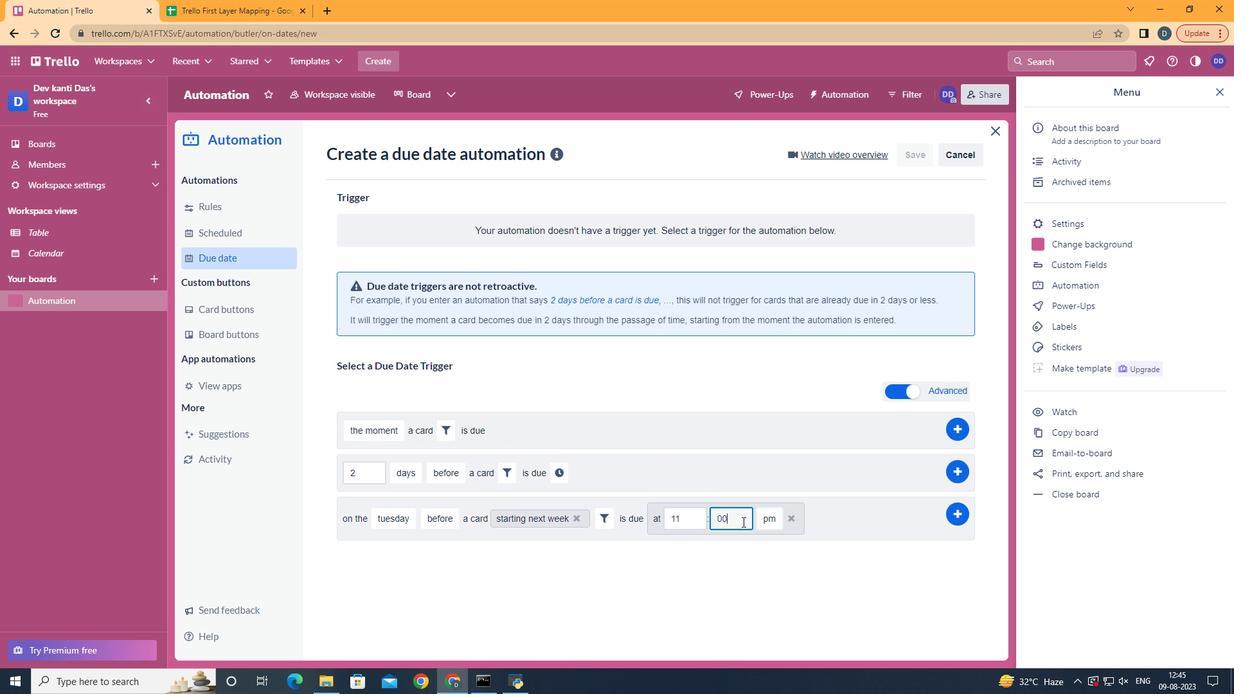 
Action: Mouse moved to (767, 542)
Screenshot: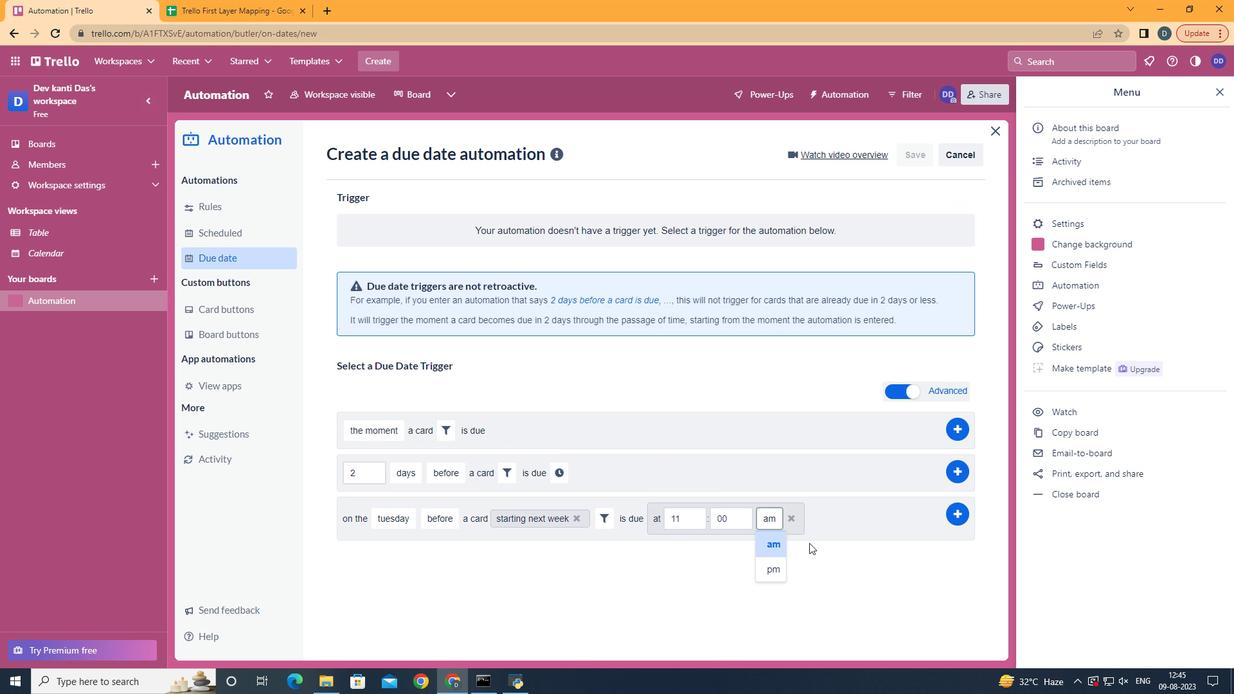 
Action: Mouse pressed left at (767, 542)
Screenshot: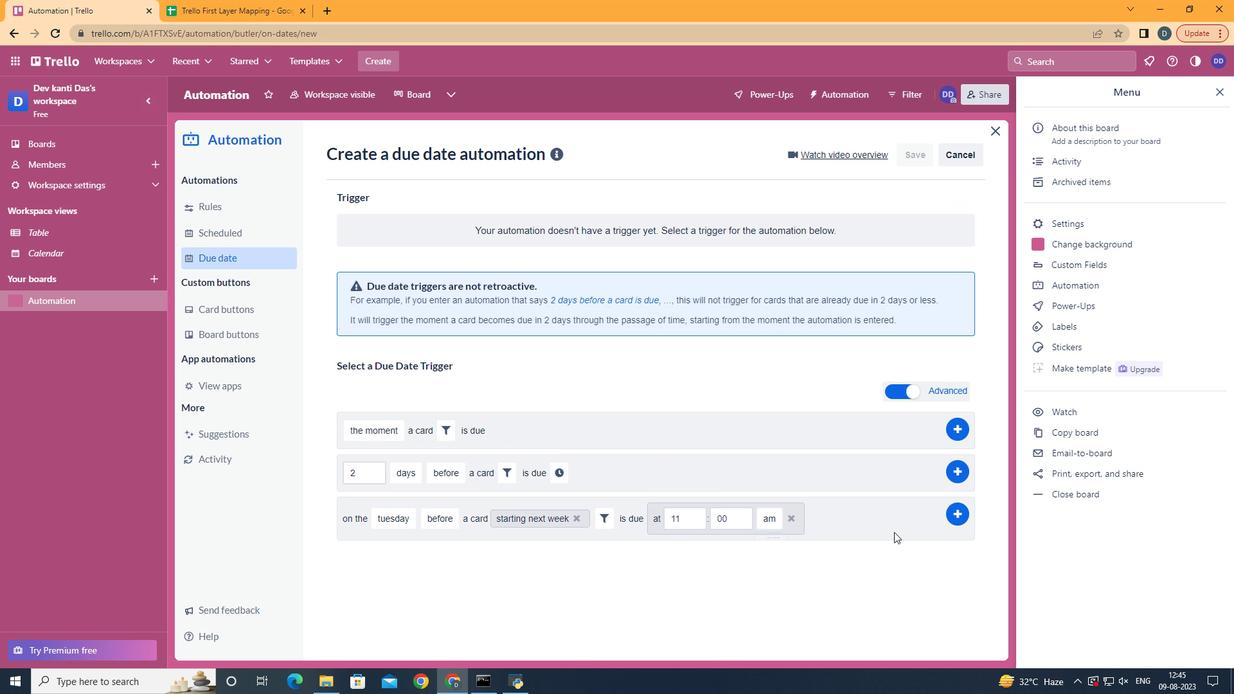 
Action: Mouse moved to (947, 519)
Screenshot: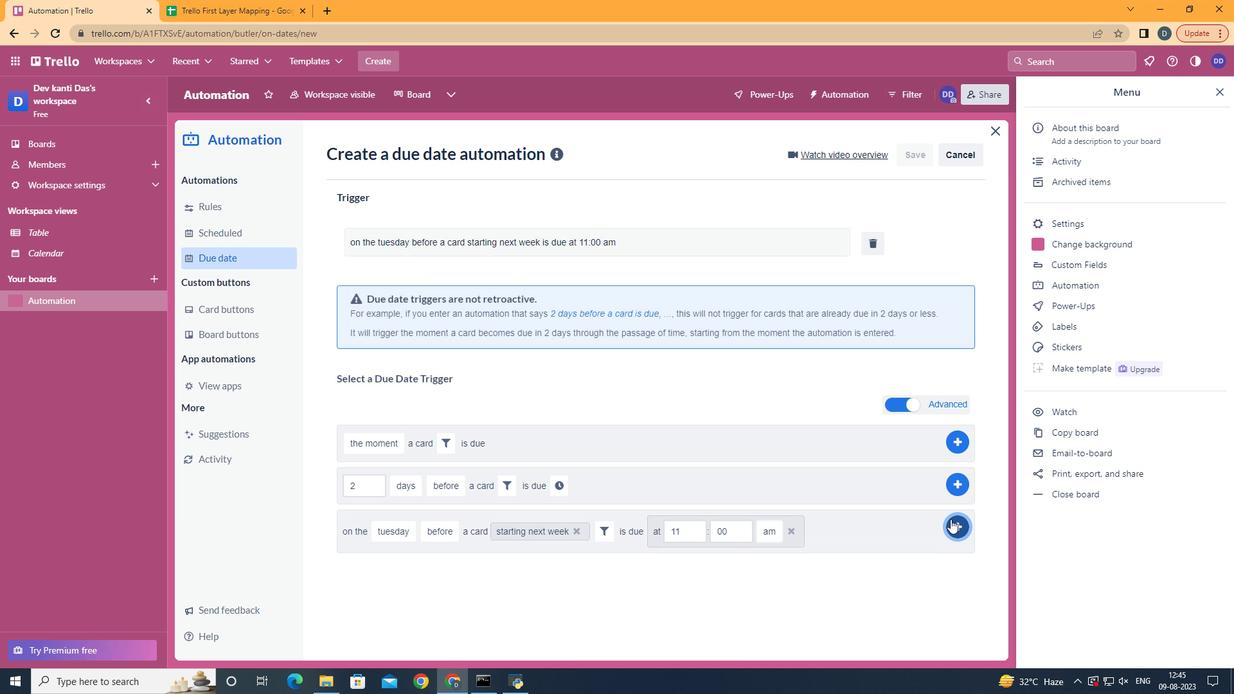 
Action: Mouse pressed left at (947, 519)
Screenshot: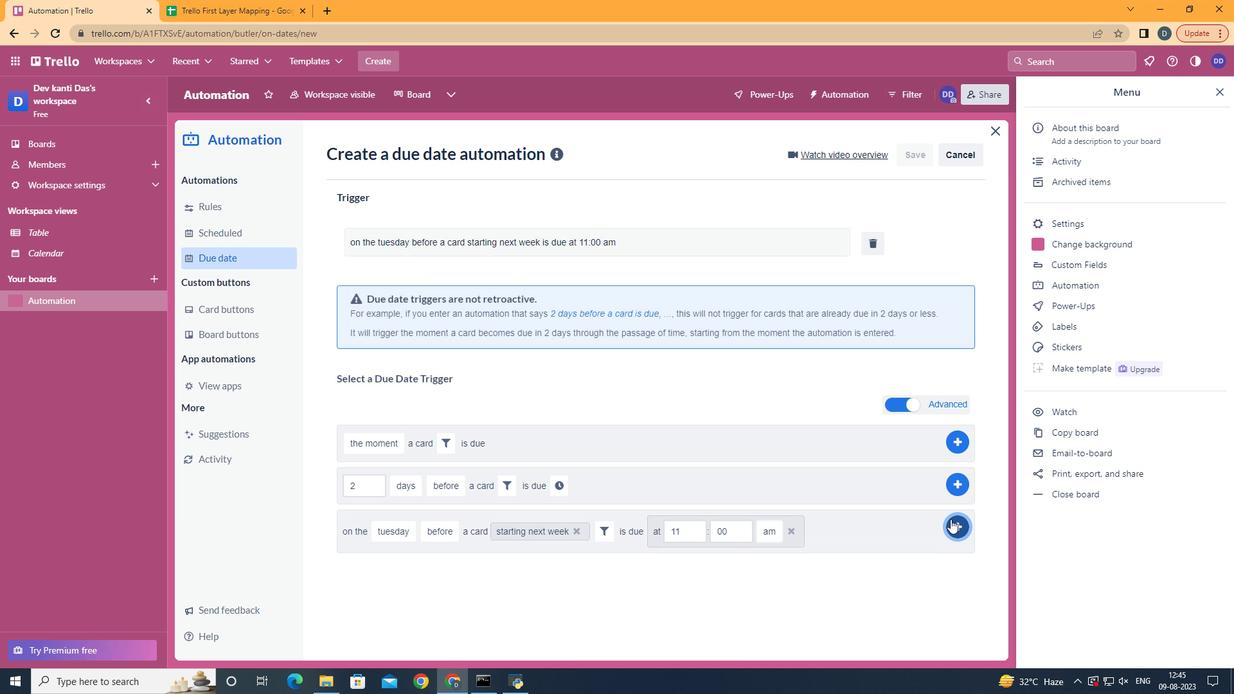 
Action: Mouse moved to (738, 279)
Screenshot: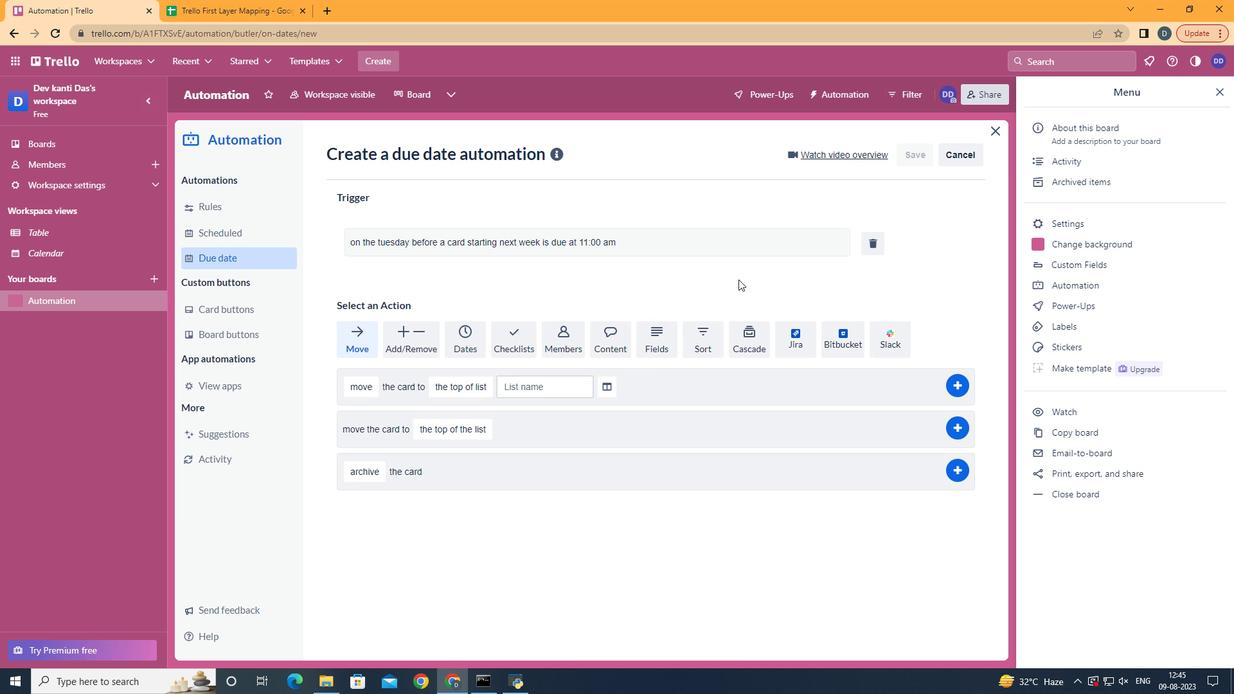 
